 Task: Select Convenience. Add to cart, from FastMarket for 3390 Emily Renzelli Boulevard, San Francisco, California 94103, Cell Number 831-612-1938, following items : Purina Dog Chow_x000D_
 - 1, KN95 Face Mask_x000D_
 - 1
Action: Mouse moved to (348, 149)
Screenshot: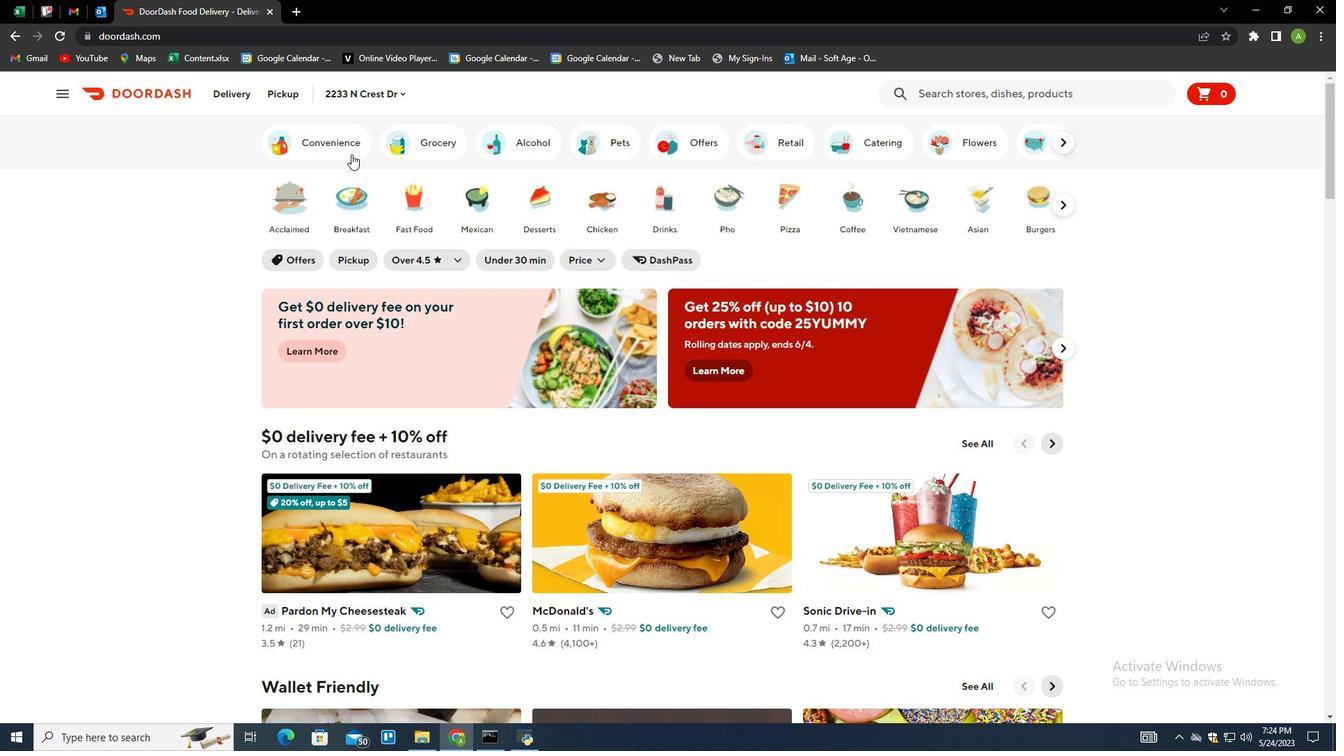 
Action: Mouse pressed left at (348, 149)
Screenshot: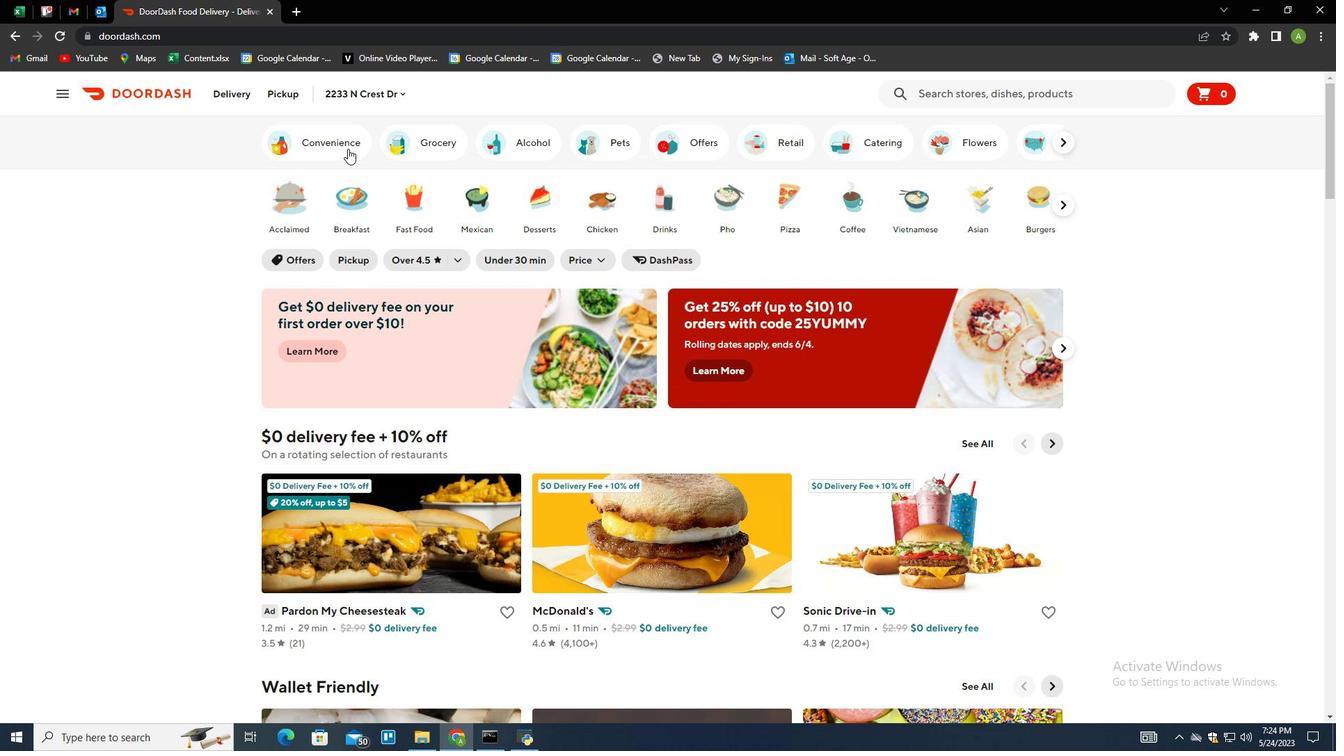
Action: Mouse moved to (586, 564)
Screenshot: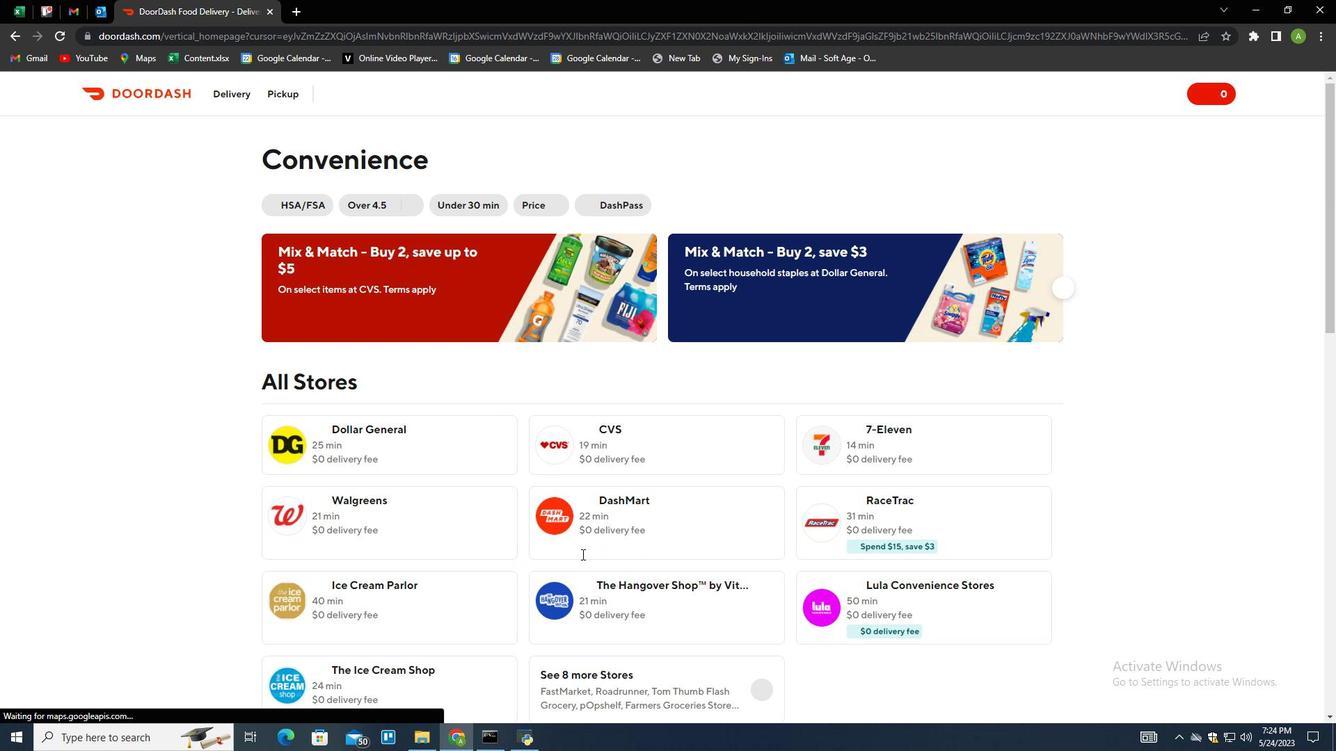 
Action: Mouse scrolled (586, 563) with delta (0, 0)
Screenshot: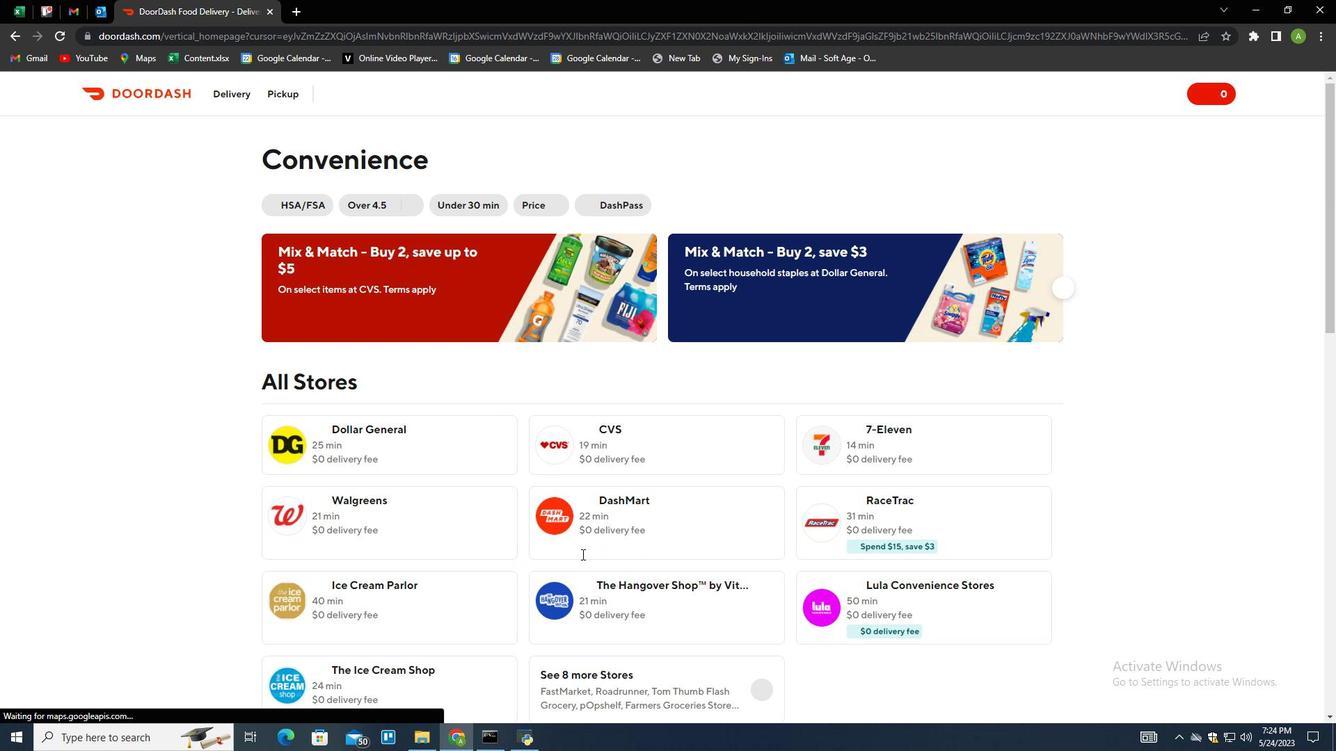 
Action: Mouse moved to (586, 566)
Screenshot: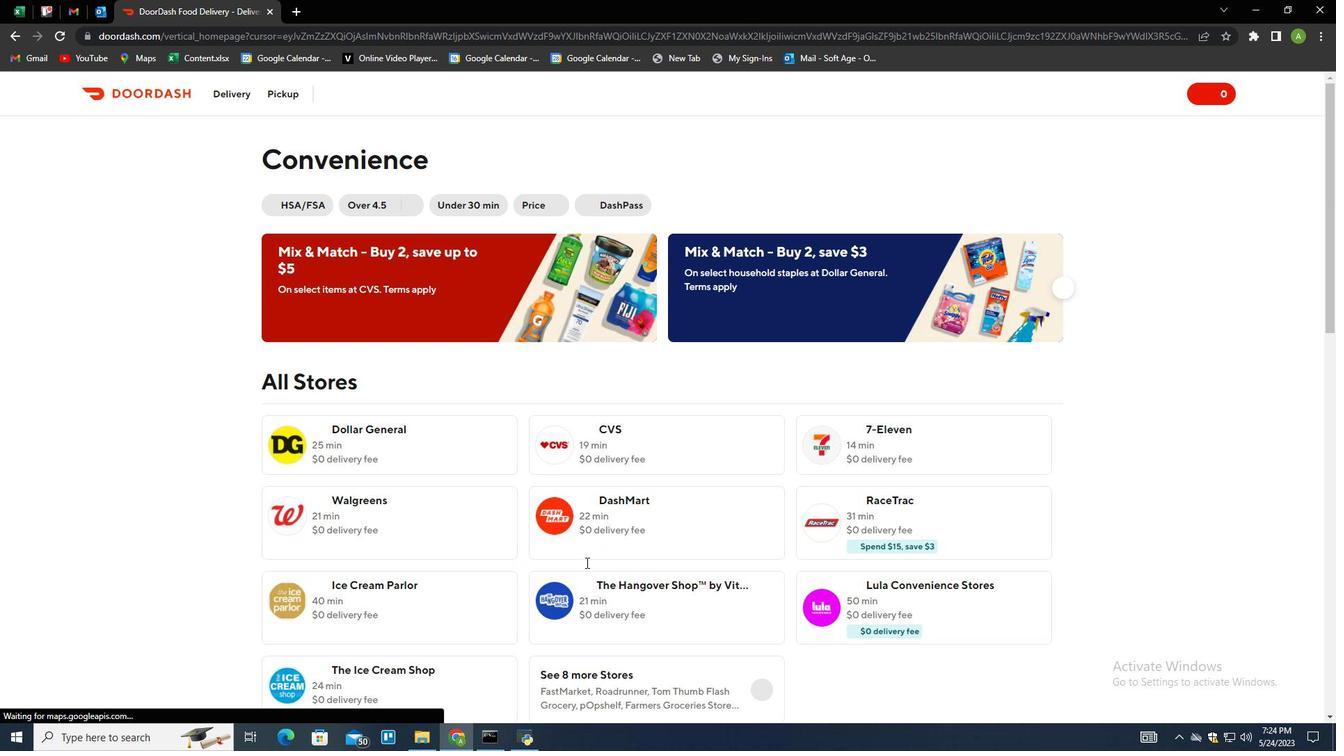 
Action: Mouse scrolled (586, 566) with delta (0, 0)
Screenshot: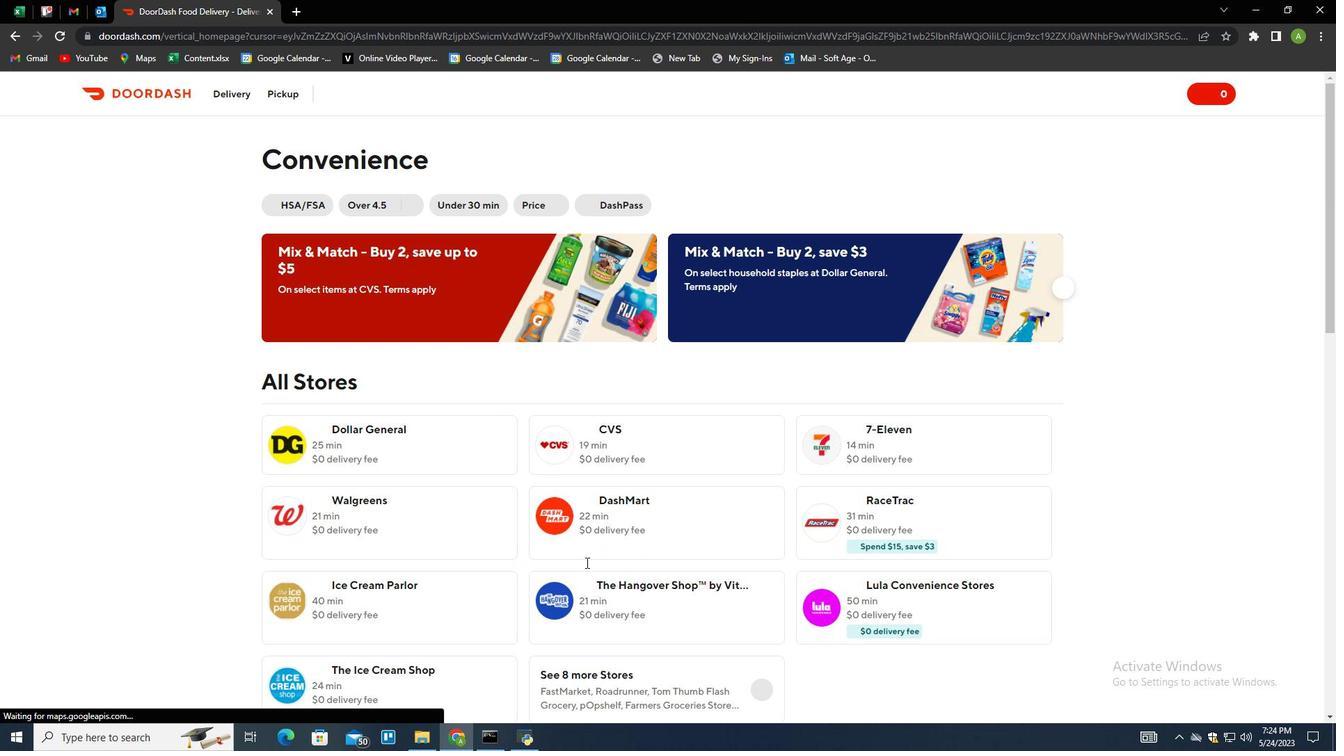 
Action: Mouse moved to (760, 550)
Screenshot: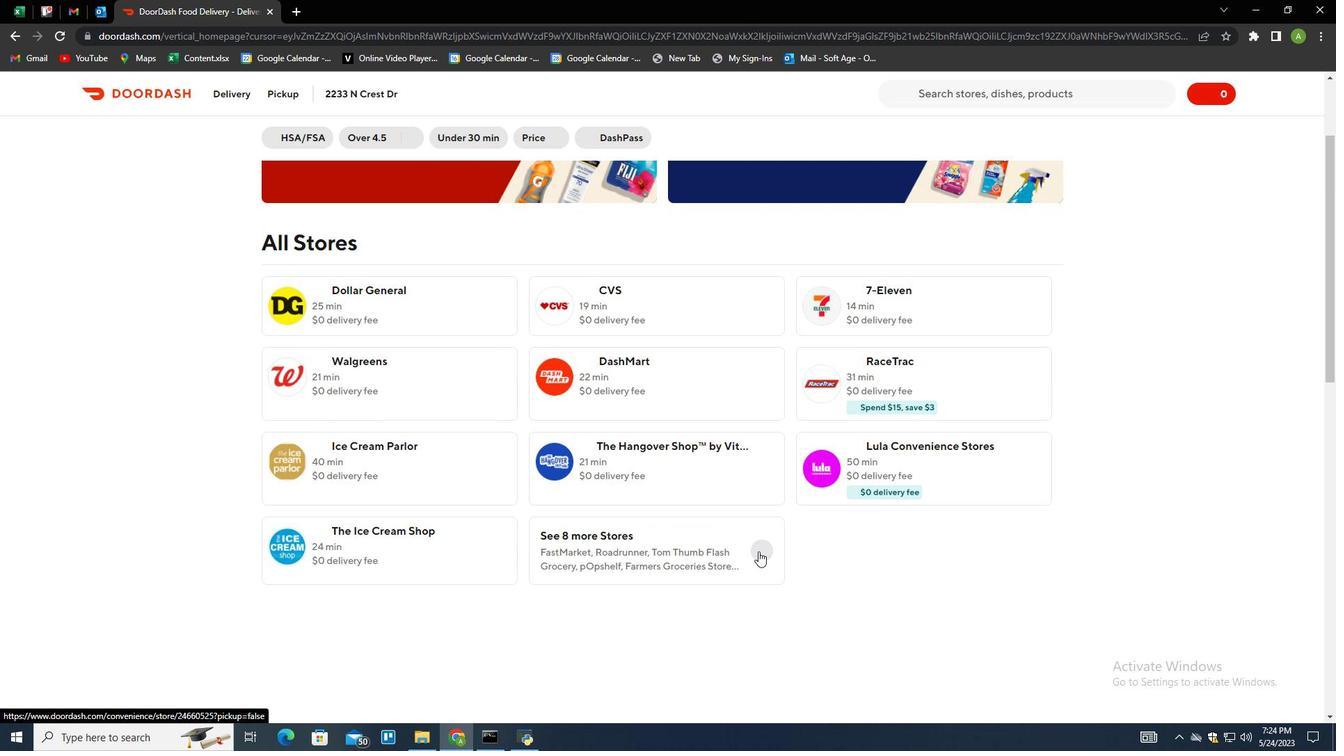 
Action: Mouse pressed left at (760, 550)
Screenshot: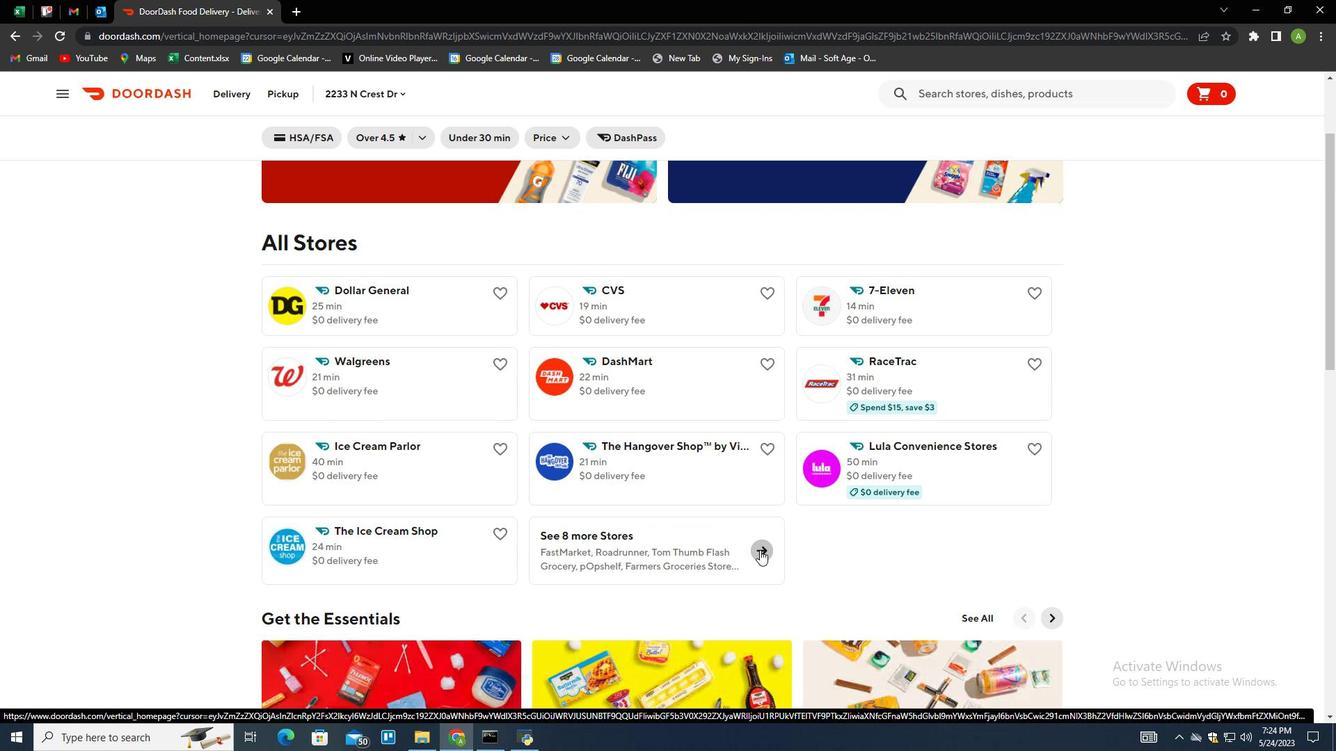 
Action: Mouse moved to (620, 463)
Screenshot: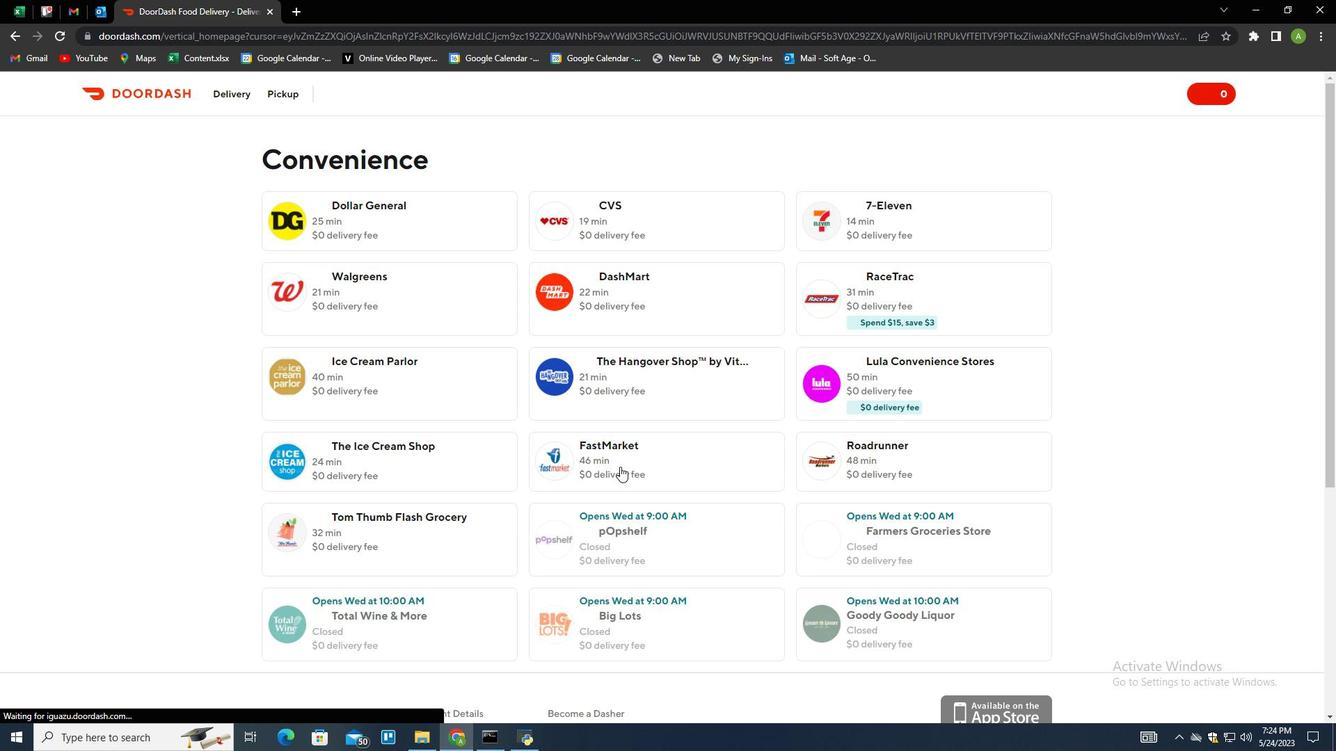 
Action: Mouse pressed left at (620, 463)
Screenshot: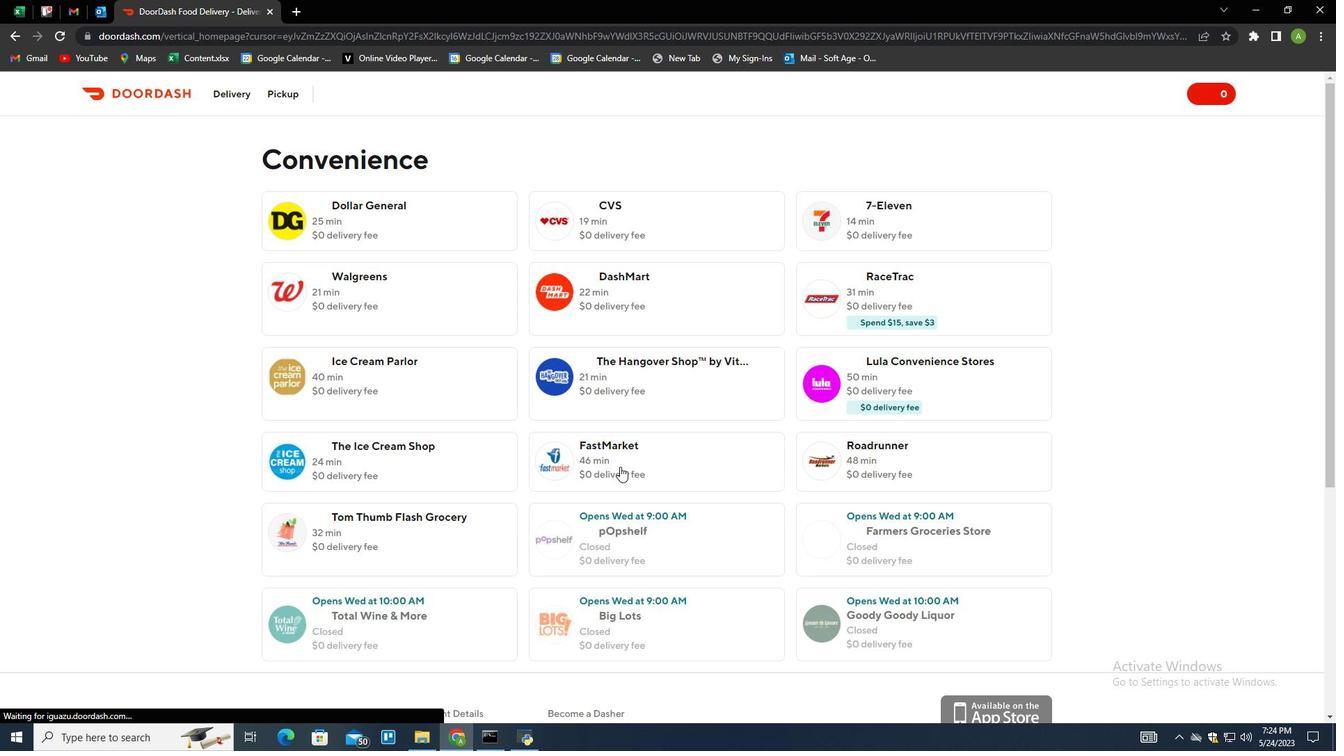 
Action: Mouse moved to (298, 91)
Screenshot: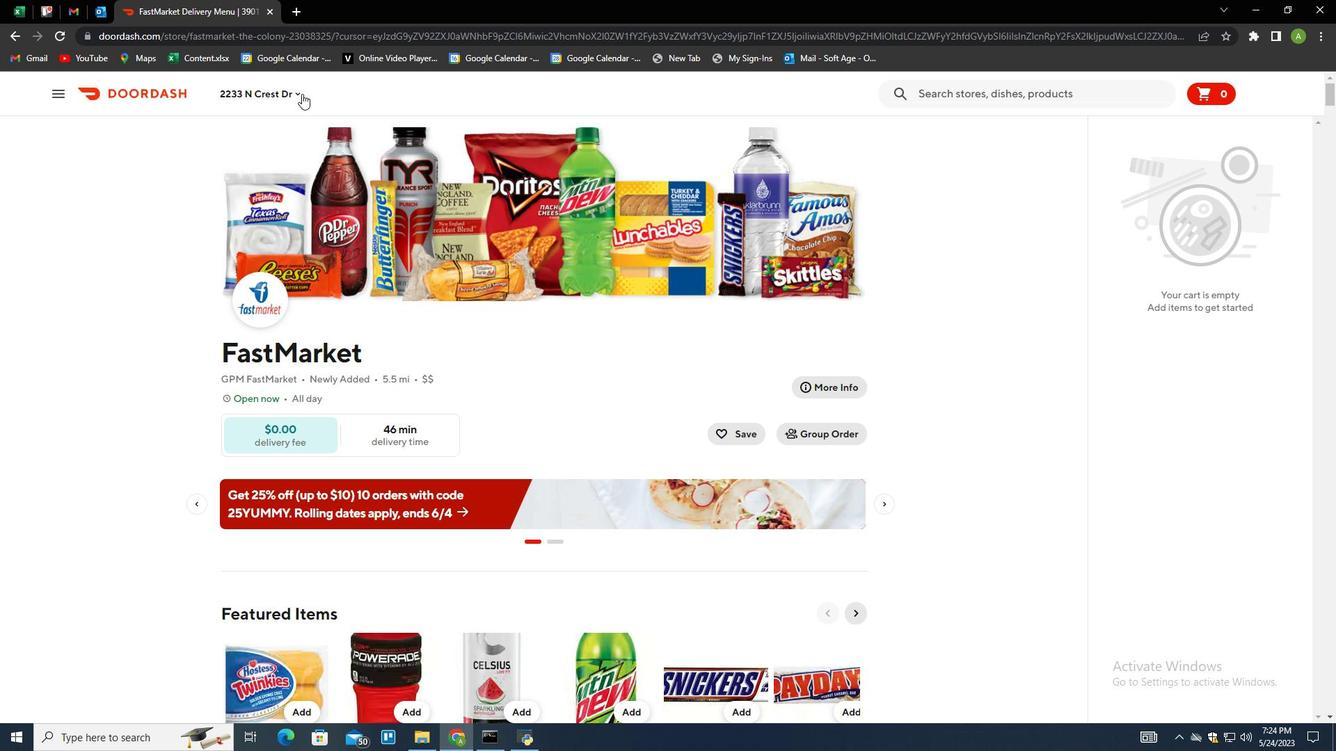 
Action: Mouse pressed left at (298, 91)
Screenshot: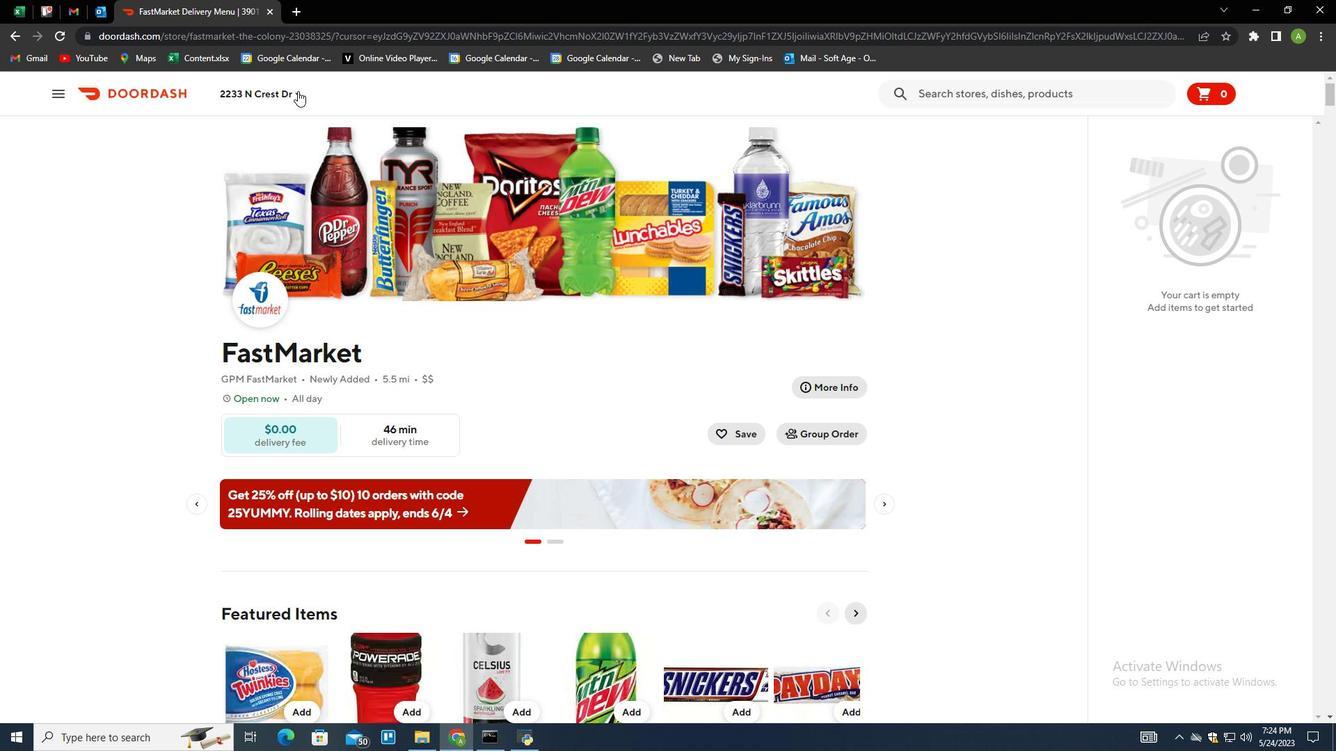
Action: Mouse moved to (293, 153)
Screenshot: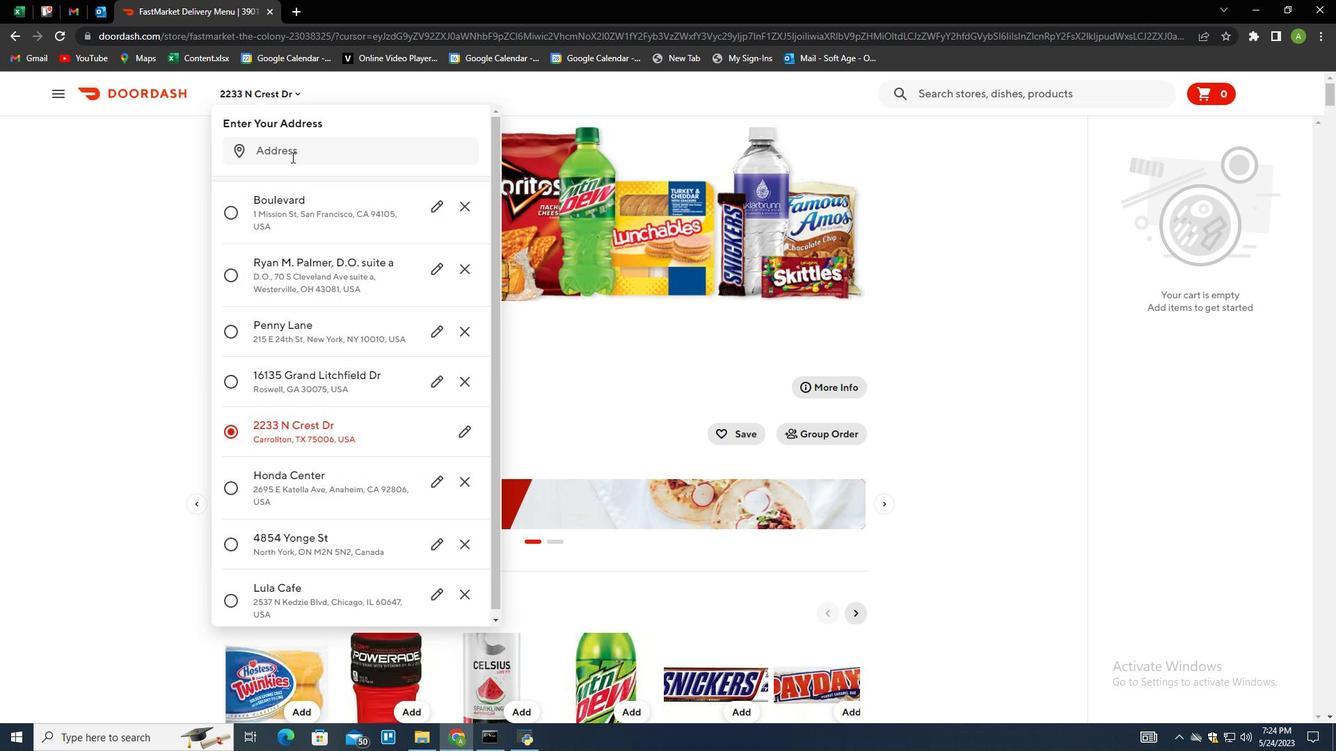 
Action: Mouse pressed left at (293, 153)
Screenshot: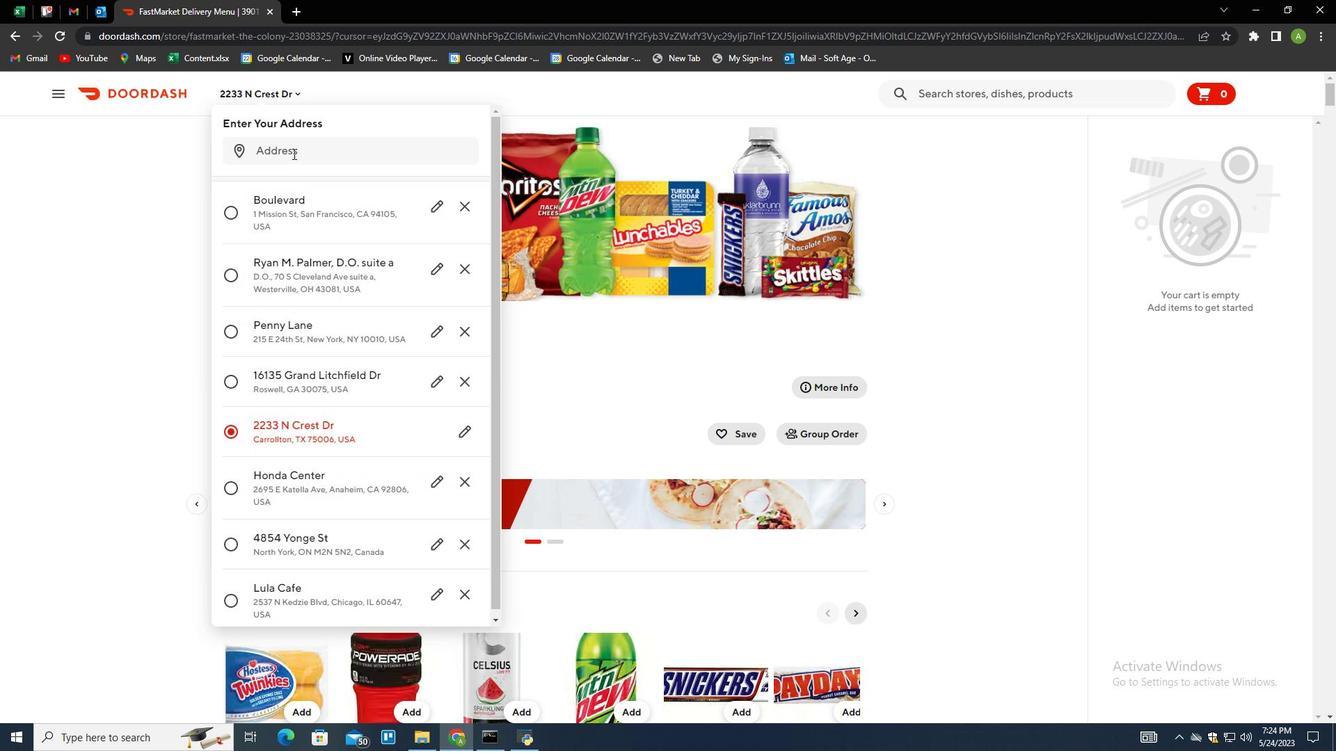
Action: Mouse moved to (291, 175)
Screenshot: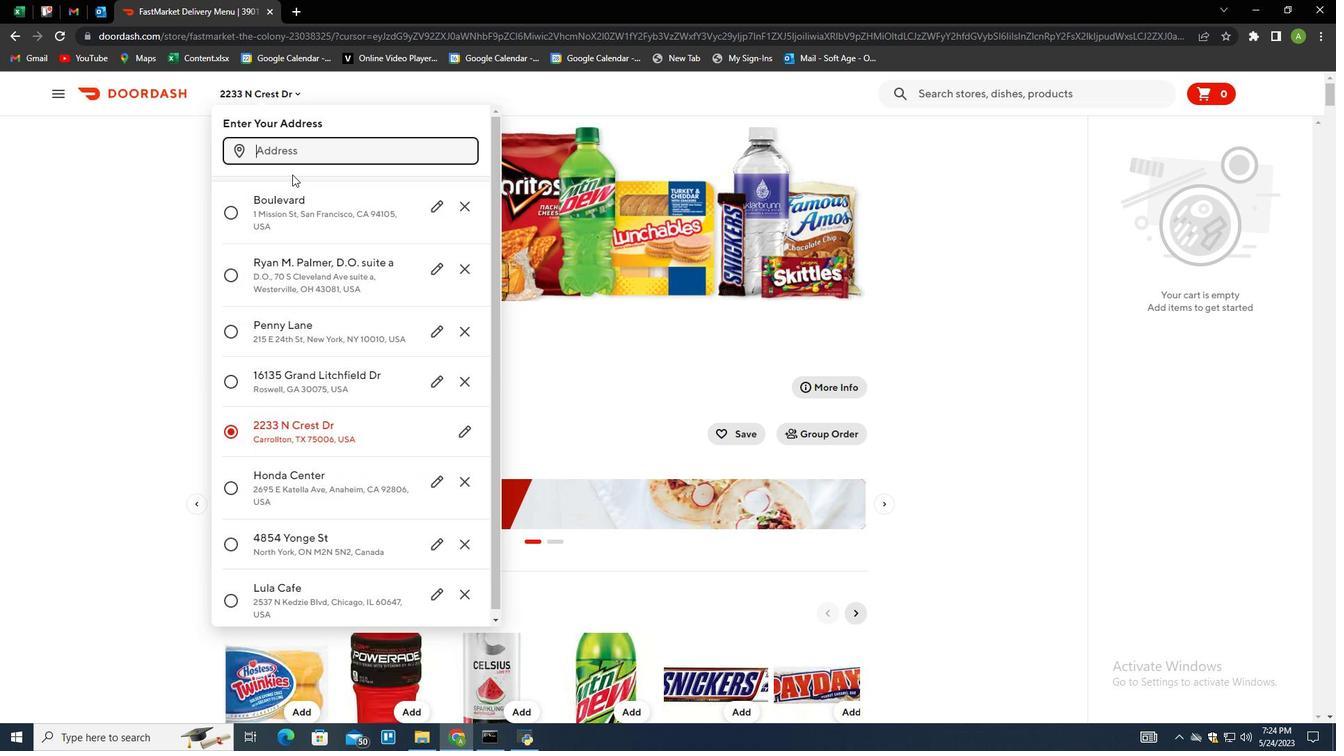 
Action: Key pressed 3390<Key.space>emily<Key.space>renzeli<Key.space>boulevard,<Key.space>san<Key.space>francisco,<Key.space>california<Key.space>94103<Key.enter>
Screenshot: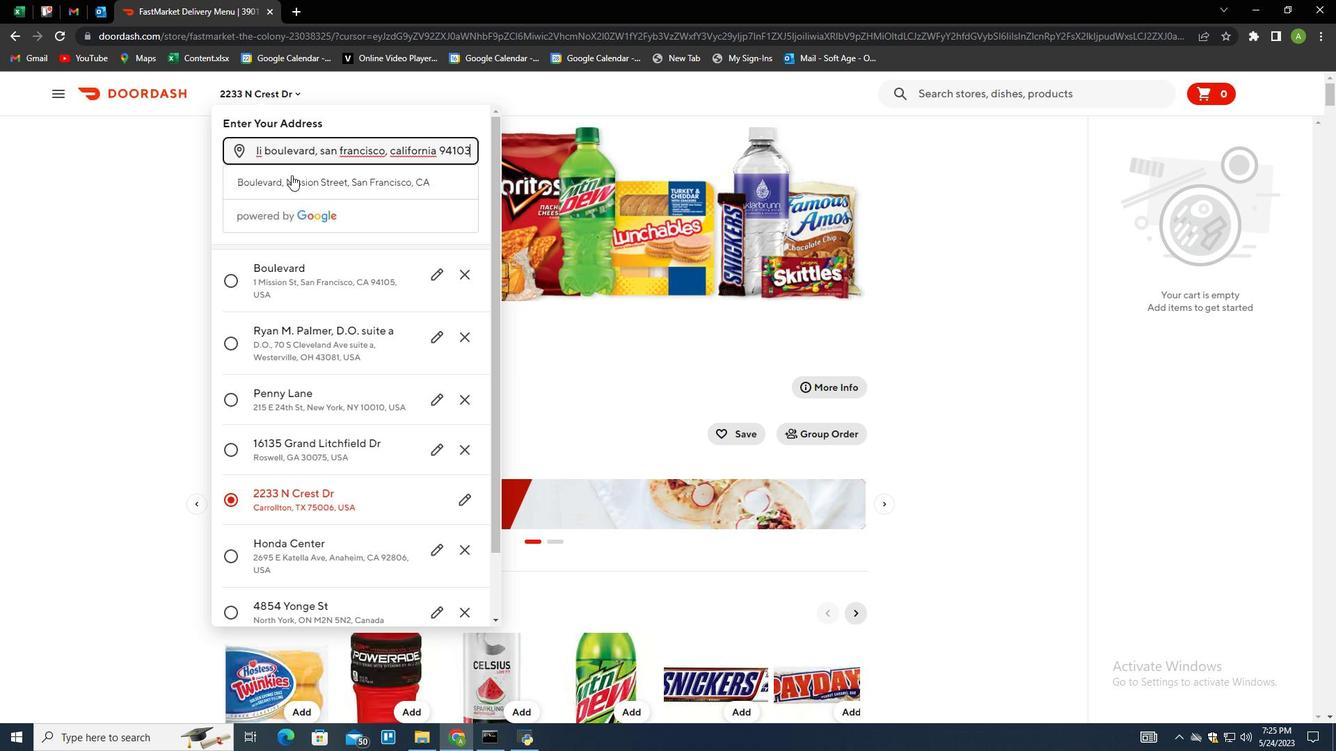 
Action: Mouse moved to (432, 569)
Screenshot: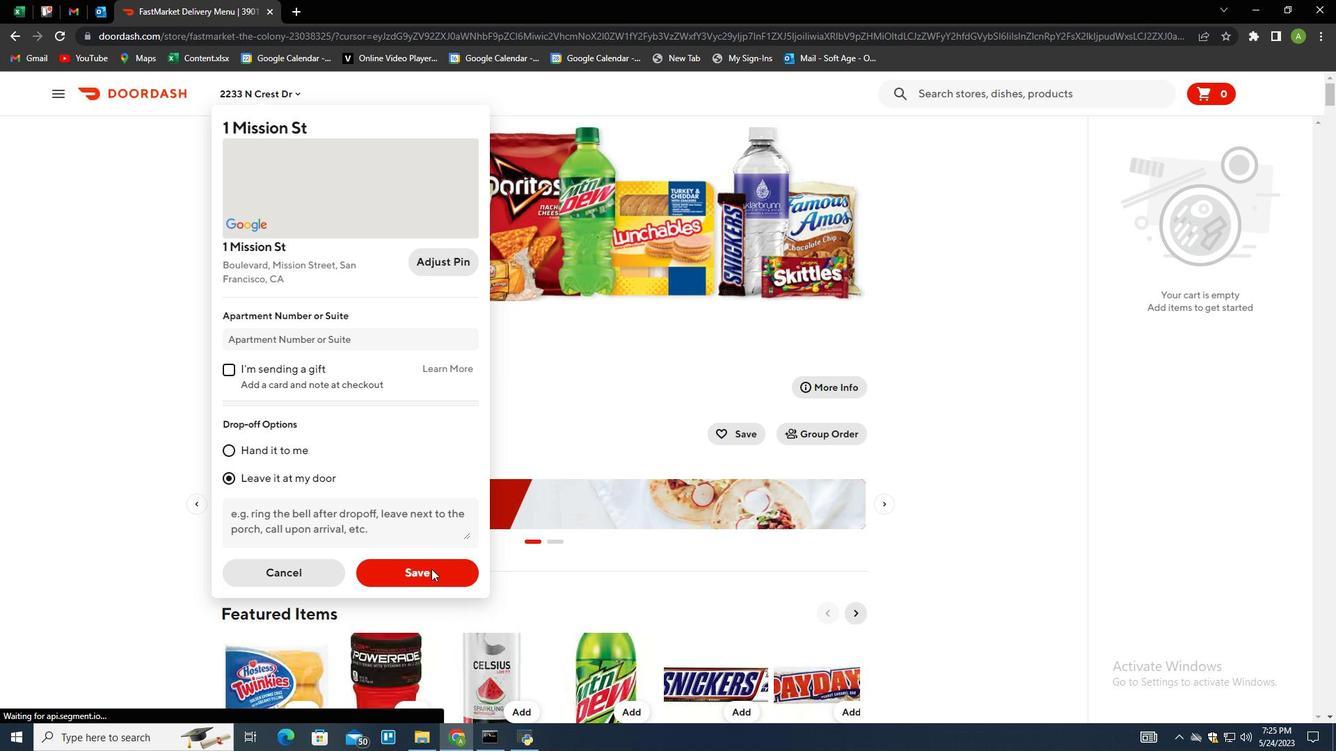 
Action: Mouse pressed left at (432, 569)
Screenshot: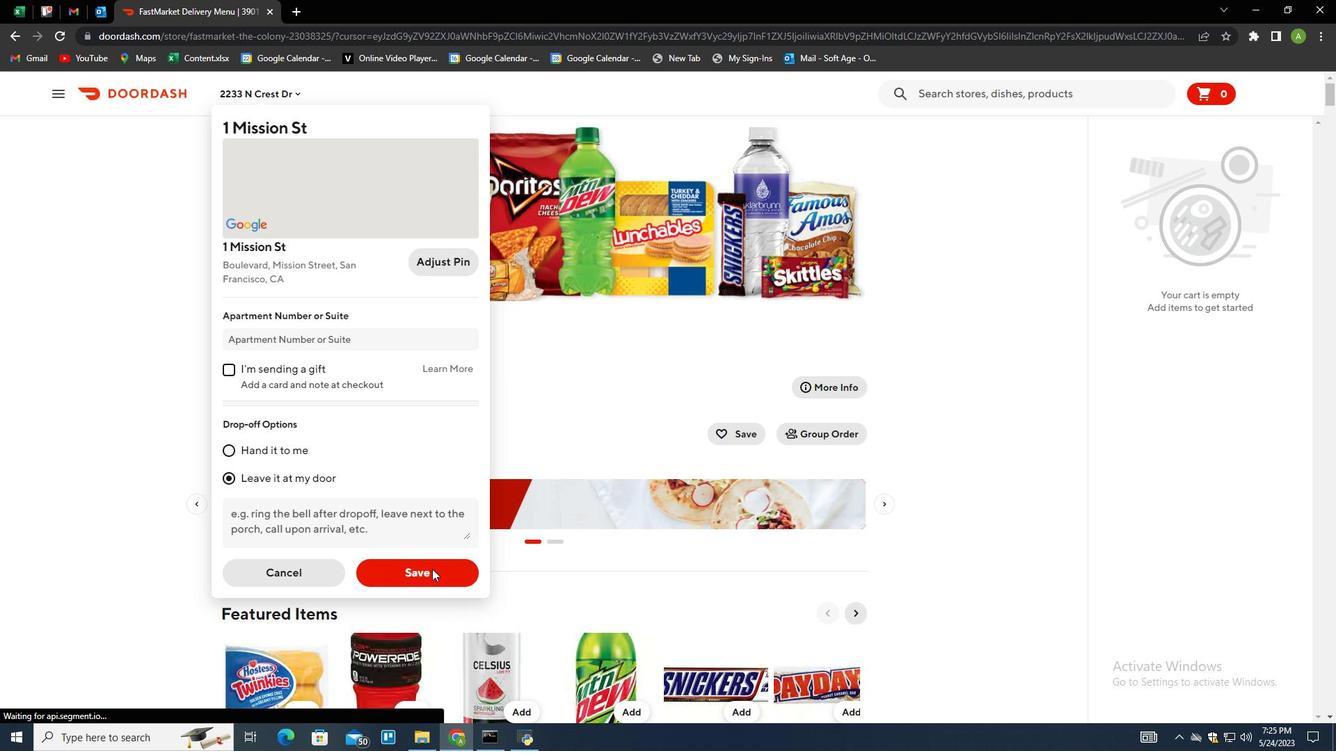 
Action: Mouse moved to (495, 291)
Screenshot: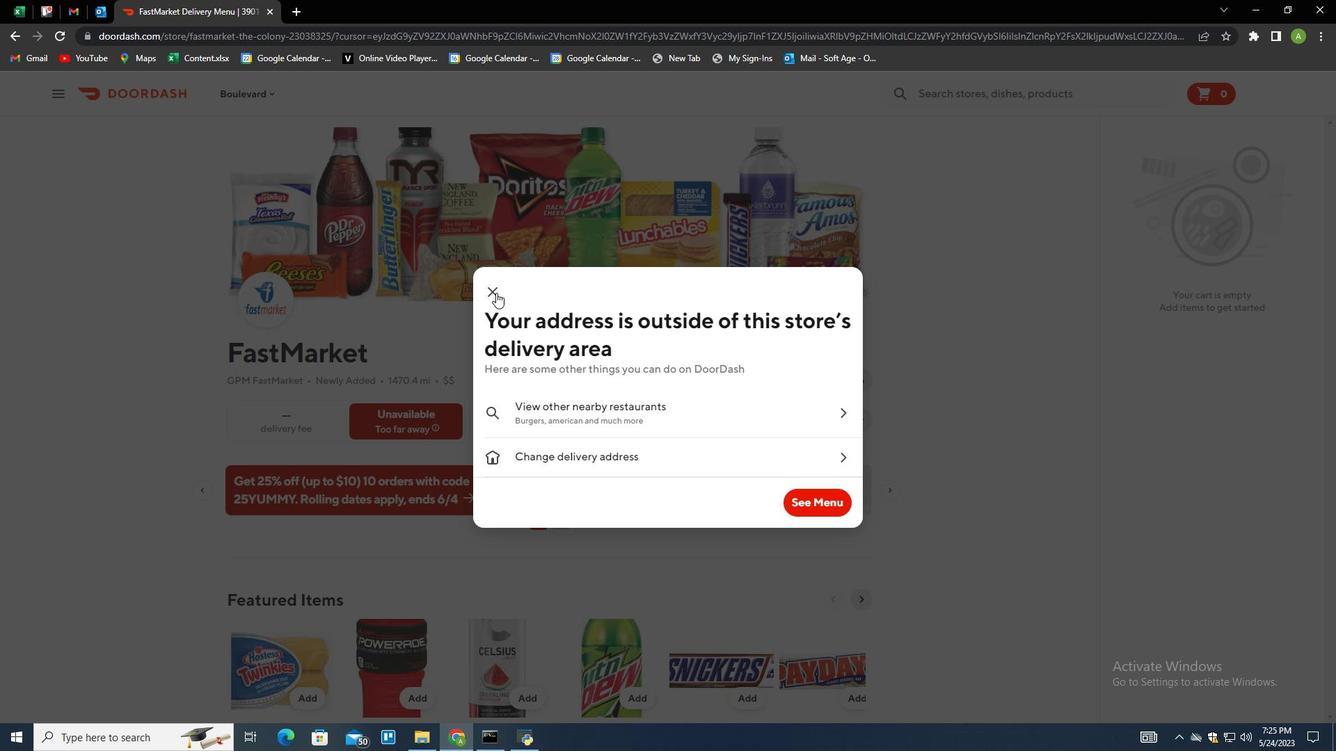 
Action: Mouse pressed left at (495, 291)
Screenshot: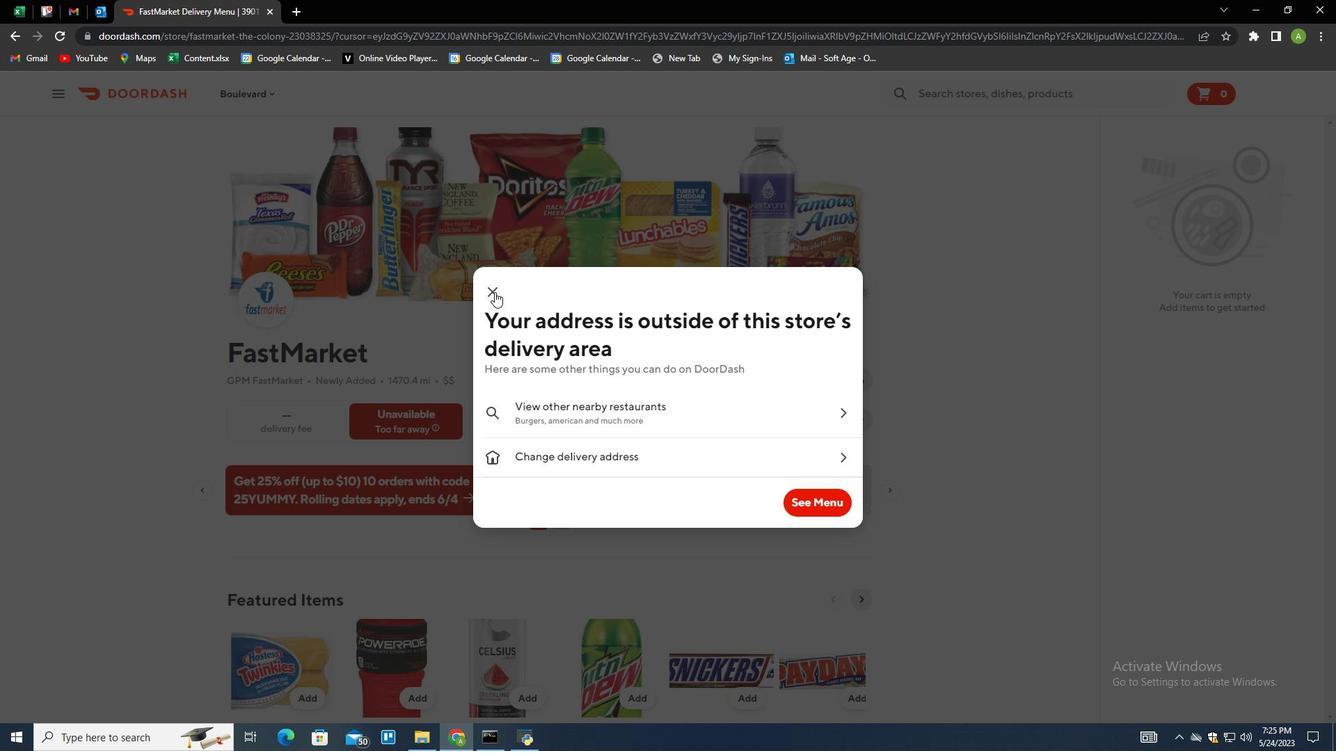 
Action: Mouse moved to (848, 486)
Screenshot: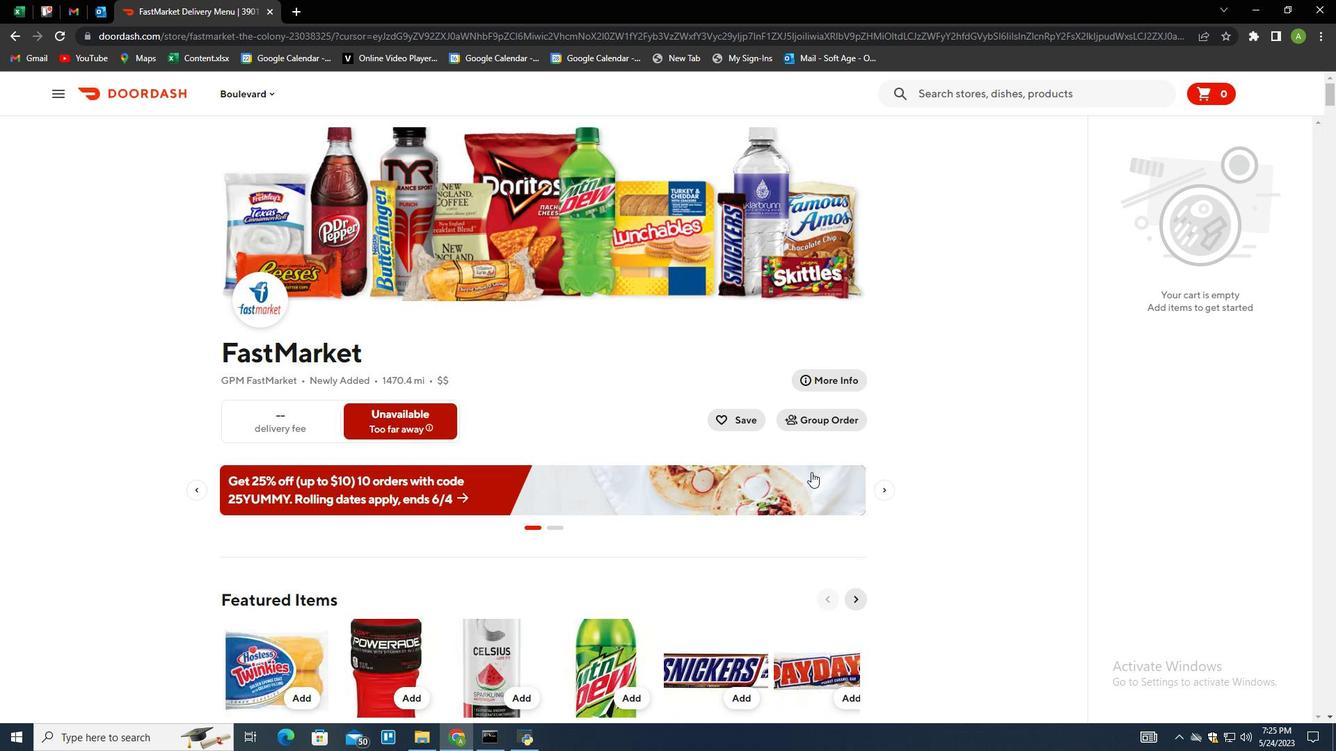 
Action: Mouse scrolled (848, 485) with delta (0, 0)
Screenshot: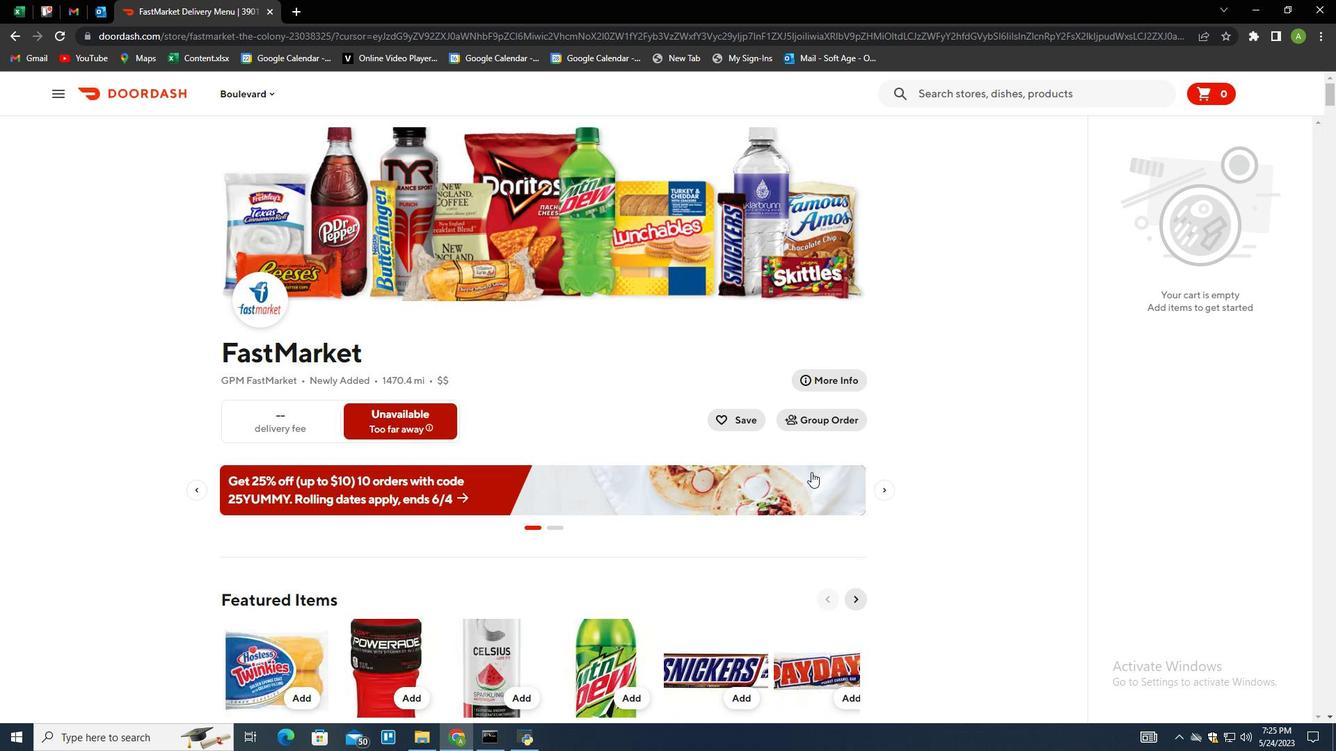 
Action: Mouse moved to (848, 491)
Screenshot: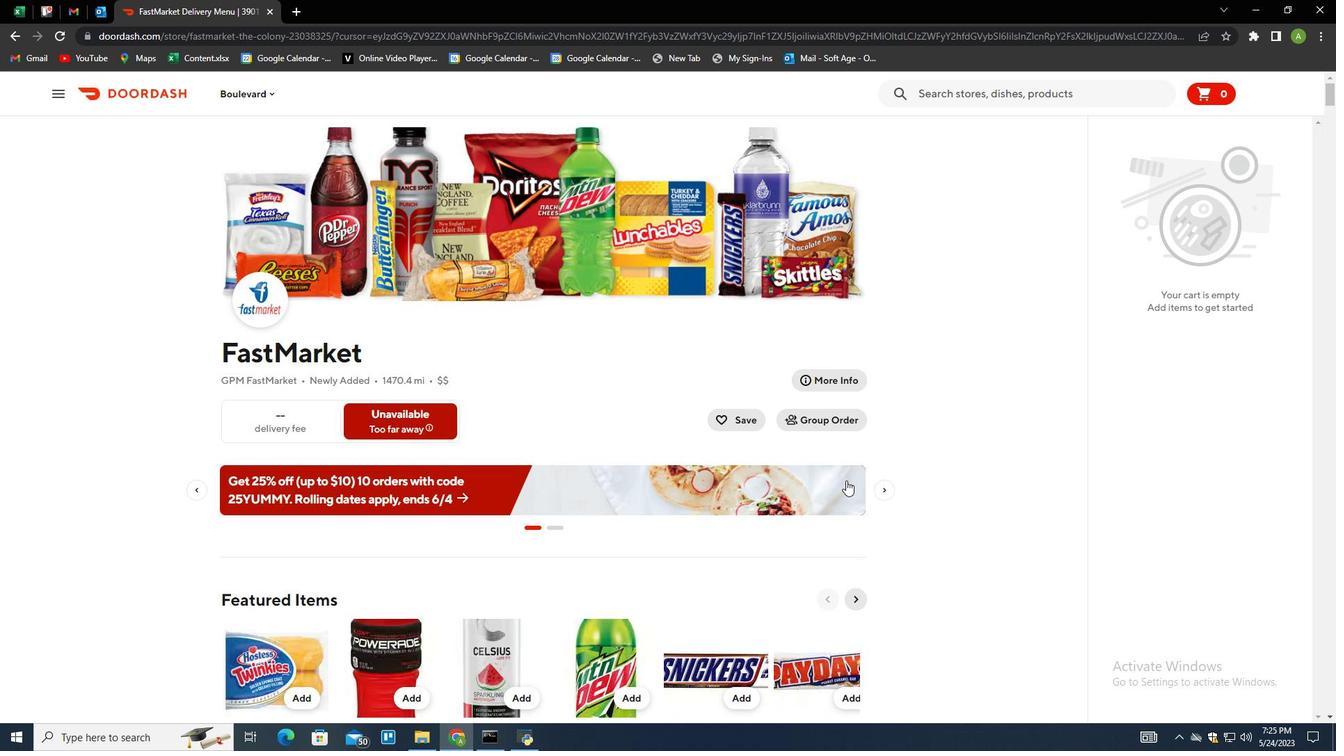 
Action: Mouse scrolled (848, 490) with delta (0, 0)
Screenshot: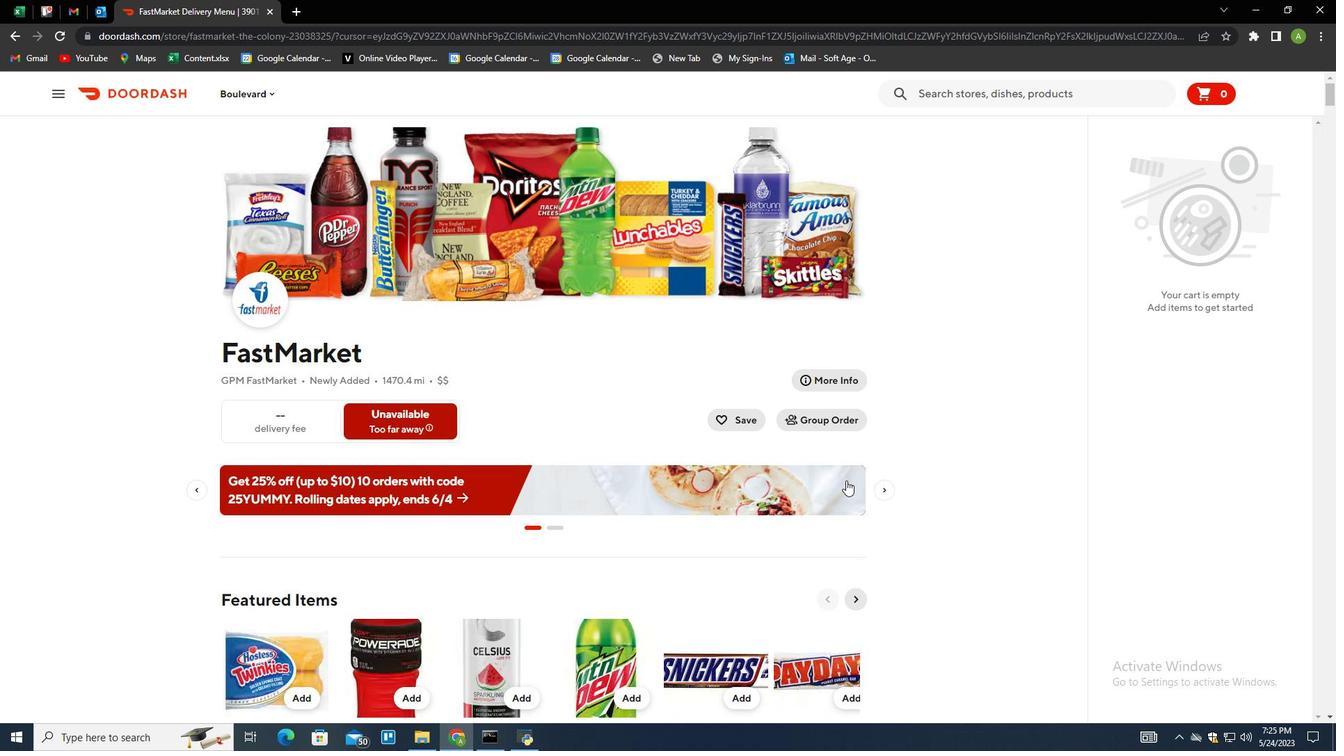 
Action: Mouse moved to (848, 492)
Screenshot: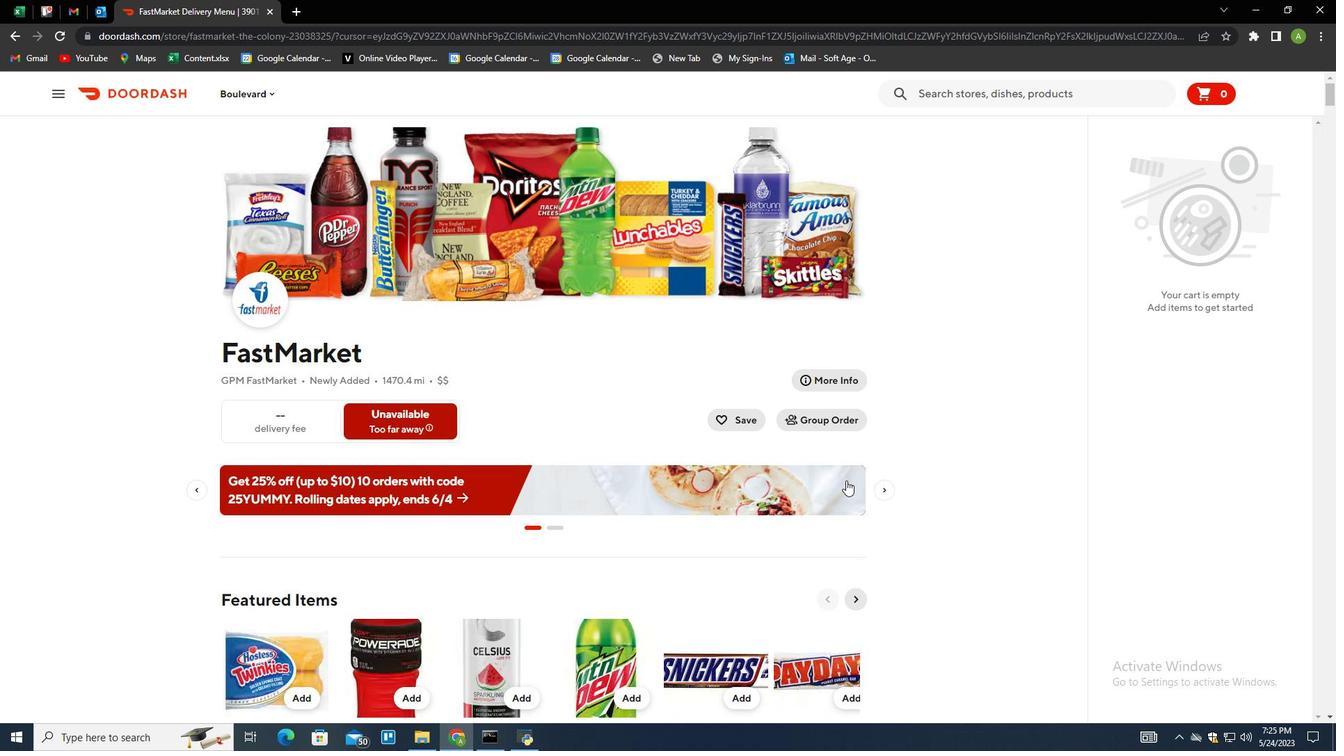 
Action: Mouse scrolled (848, 492) with delta (0, 0)
Screenshot: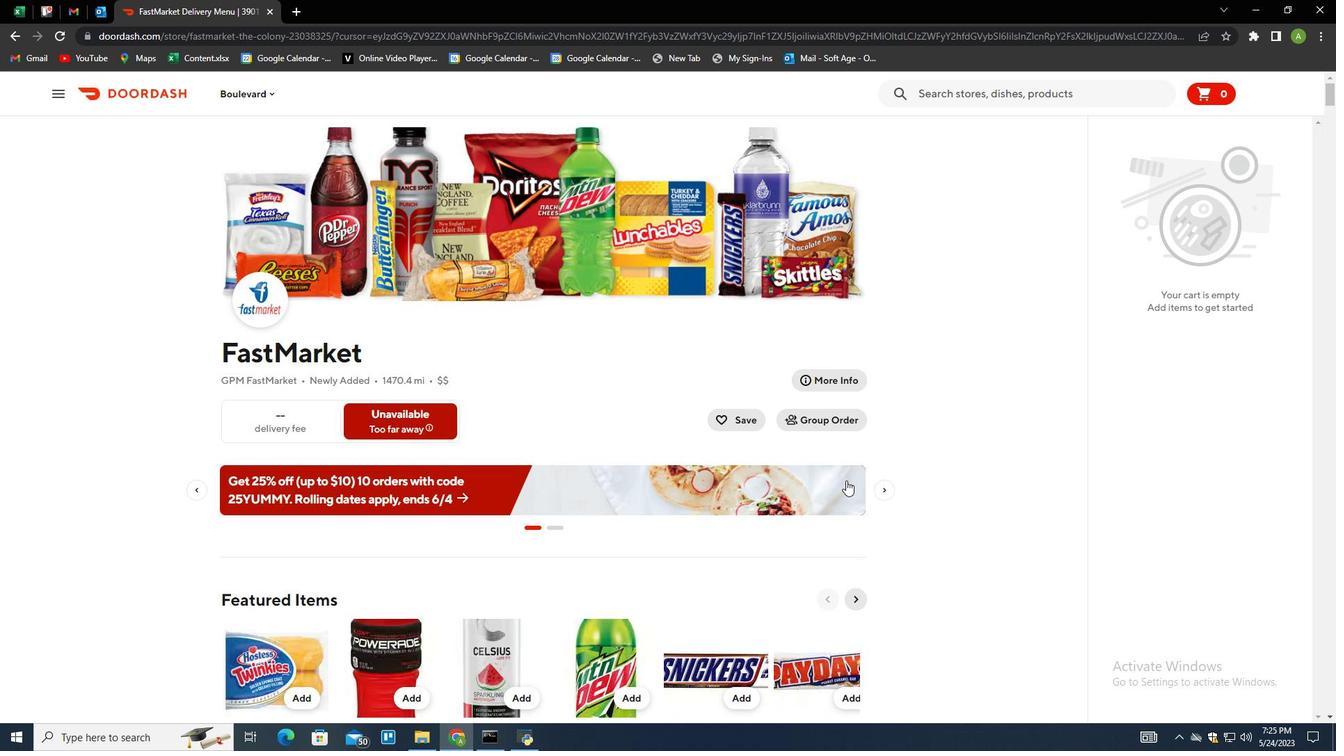 
Action: Mouse scrolled (848, 492) with delta (0, 0)
Screenshot: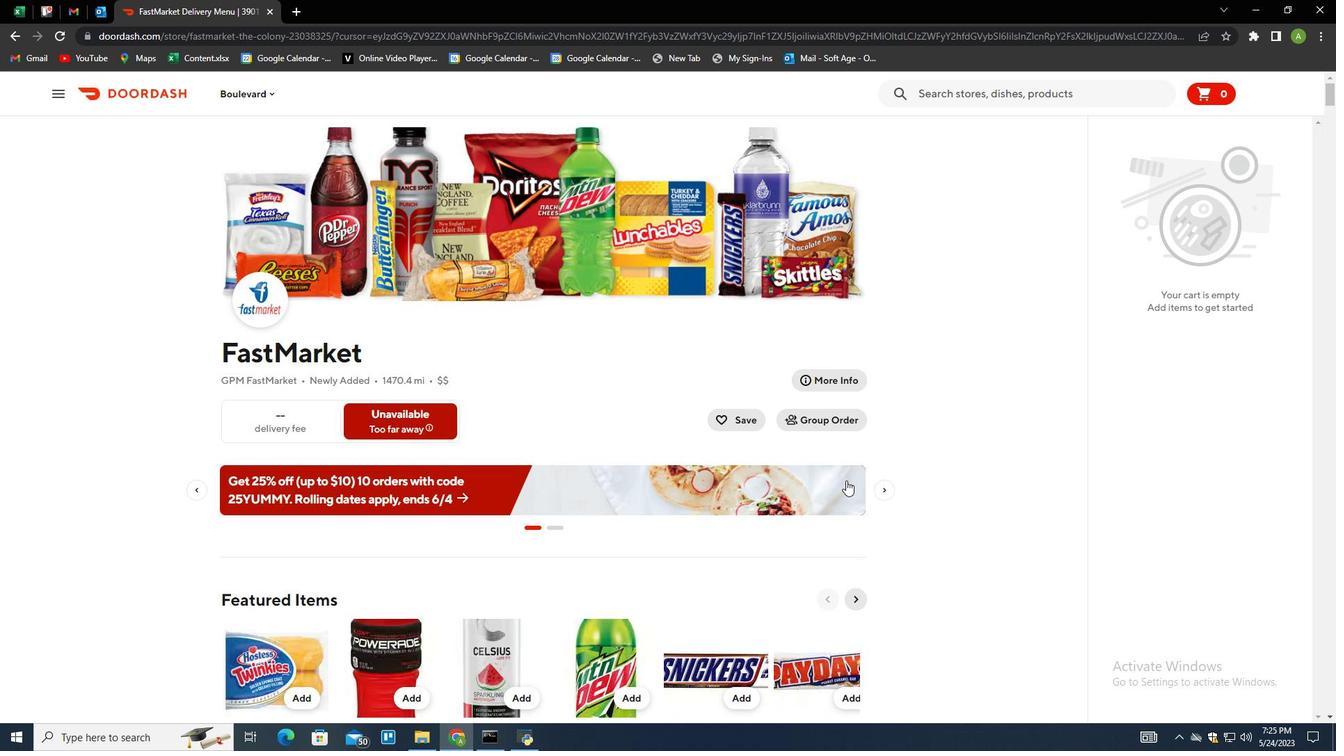 
Action: Mouse moved to (836, 510)
Screenshot: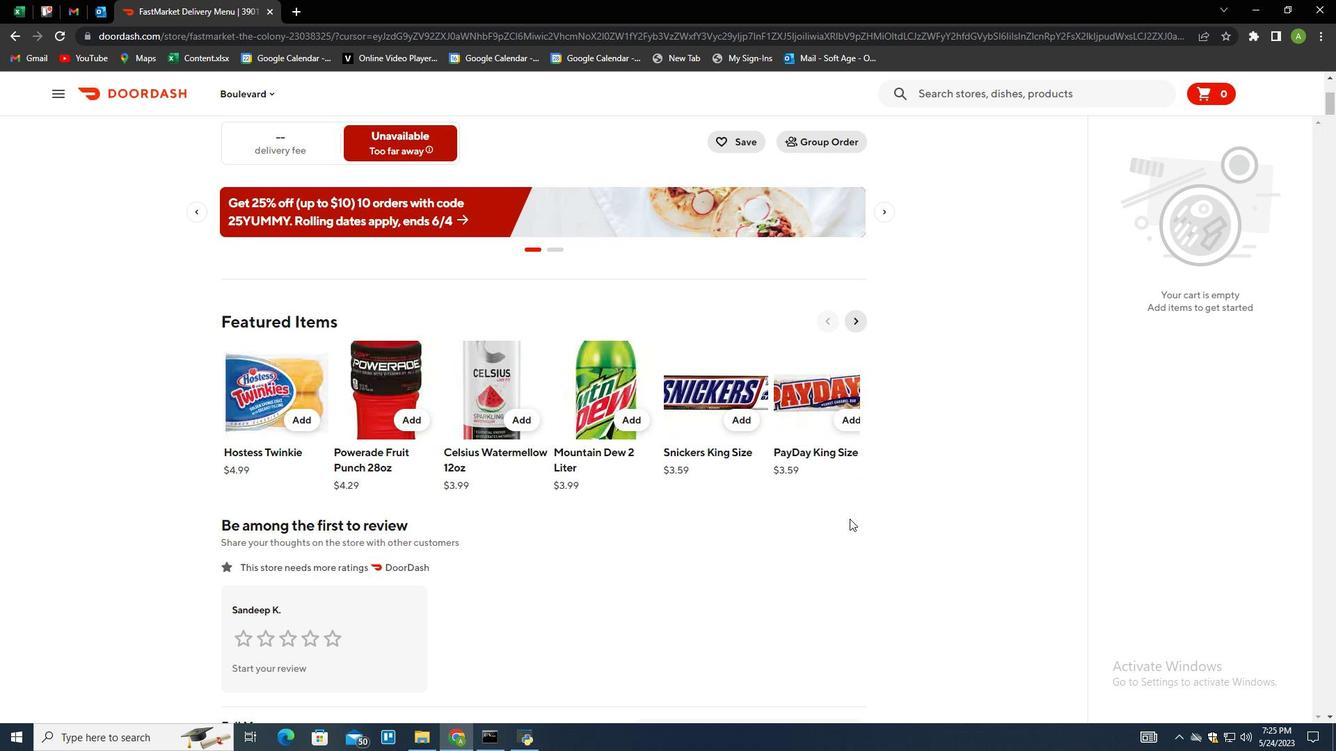 
Action: Mouse scrolled (836, 509) with delta (0, 0)
Screenshot: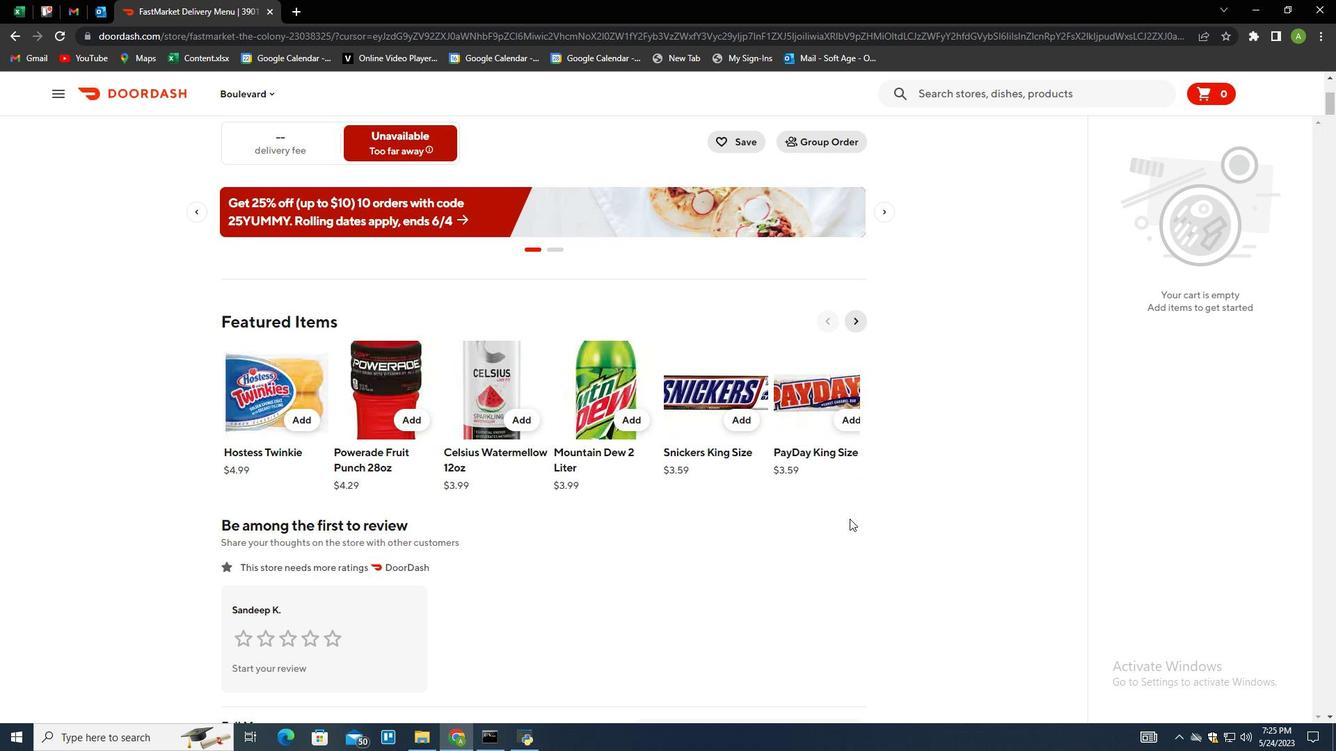 
Action: Mouse moved to (831, 514)
Screenshot: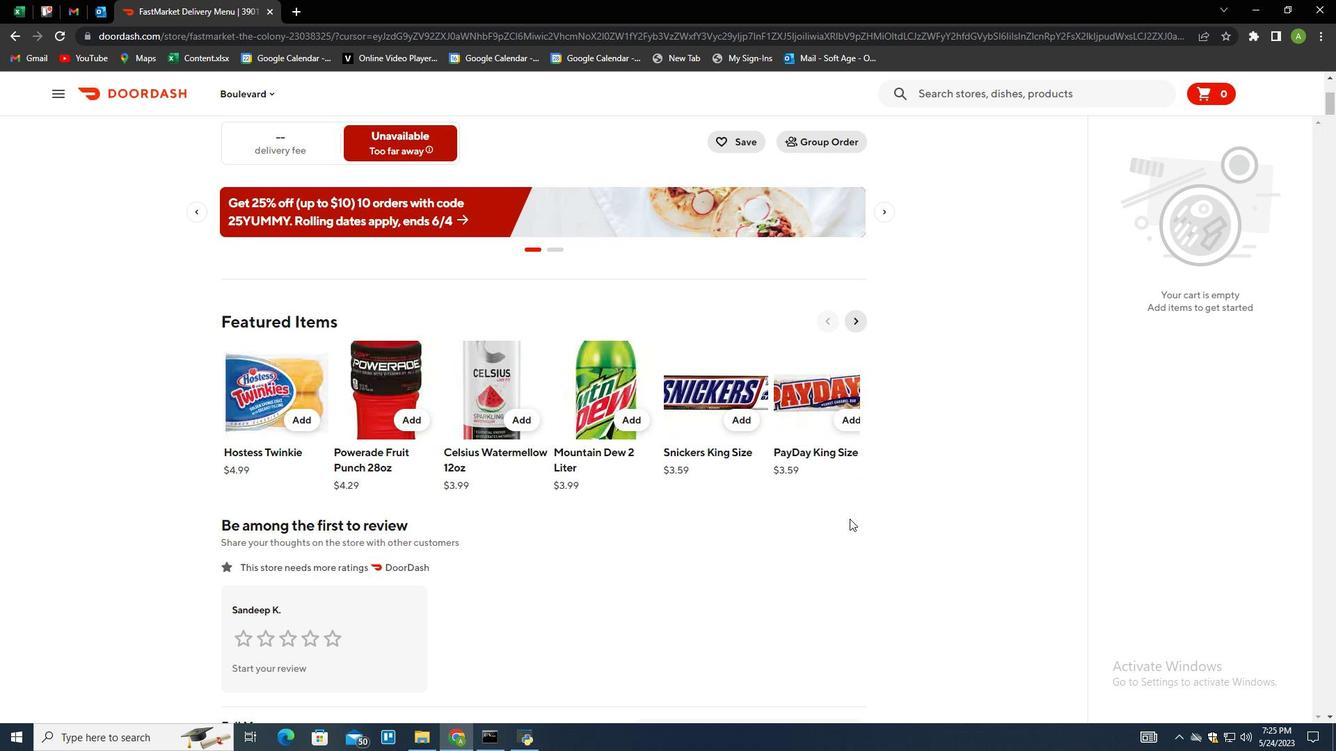 
Action: Mouse scrolled (833, 511) with delta (0, 0)
Screenshot: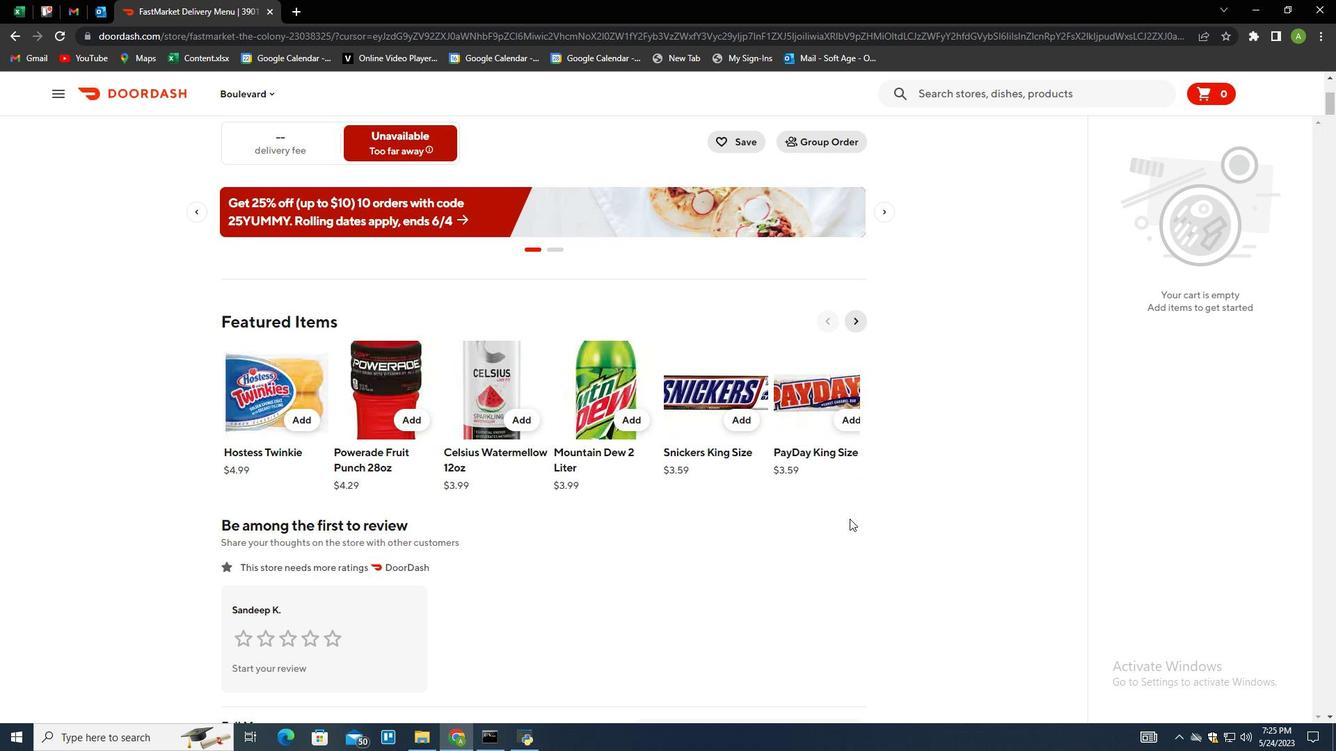 
Action: Mouse moved to (827, 515)
Screenshot: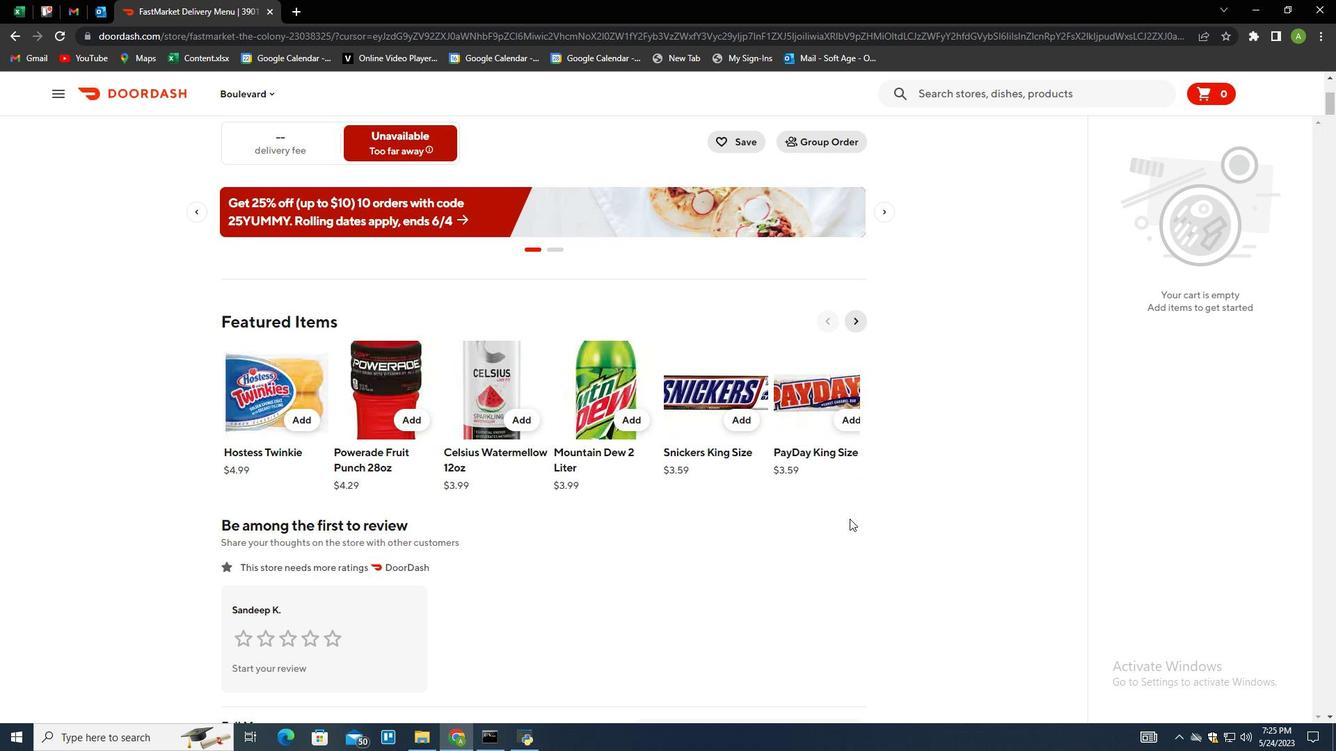 
Action: Mouse scrolled (829, 514) with delta (0, 0)
Screenshot: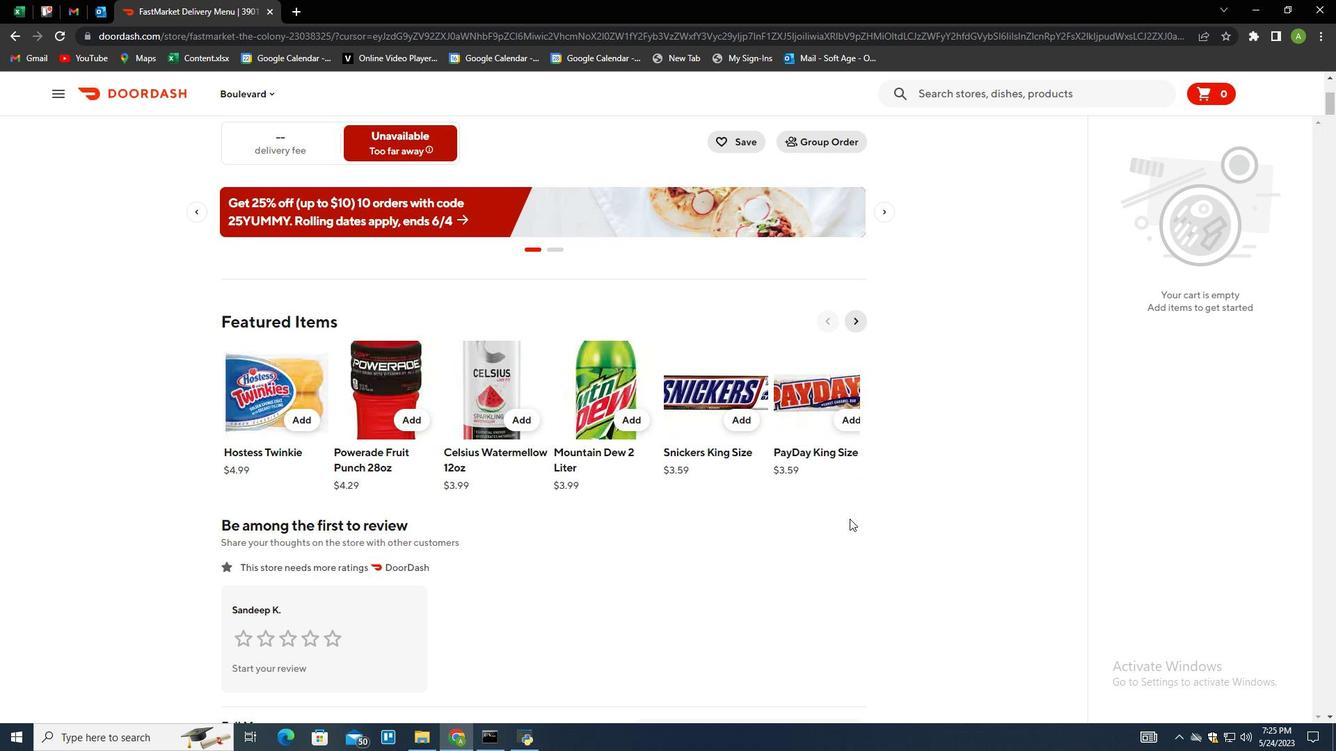 
Action: Mouse moved to (821, 519)
Screenshot: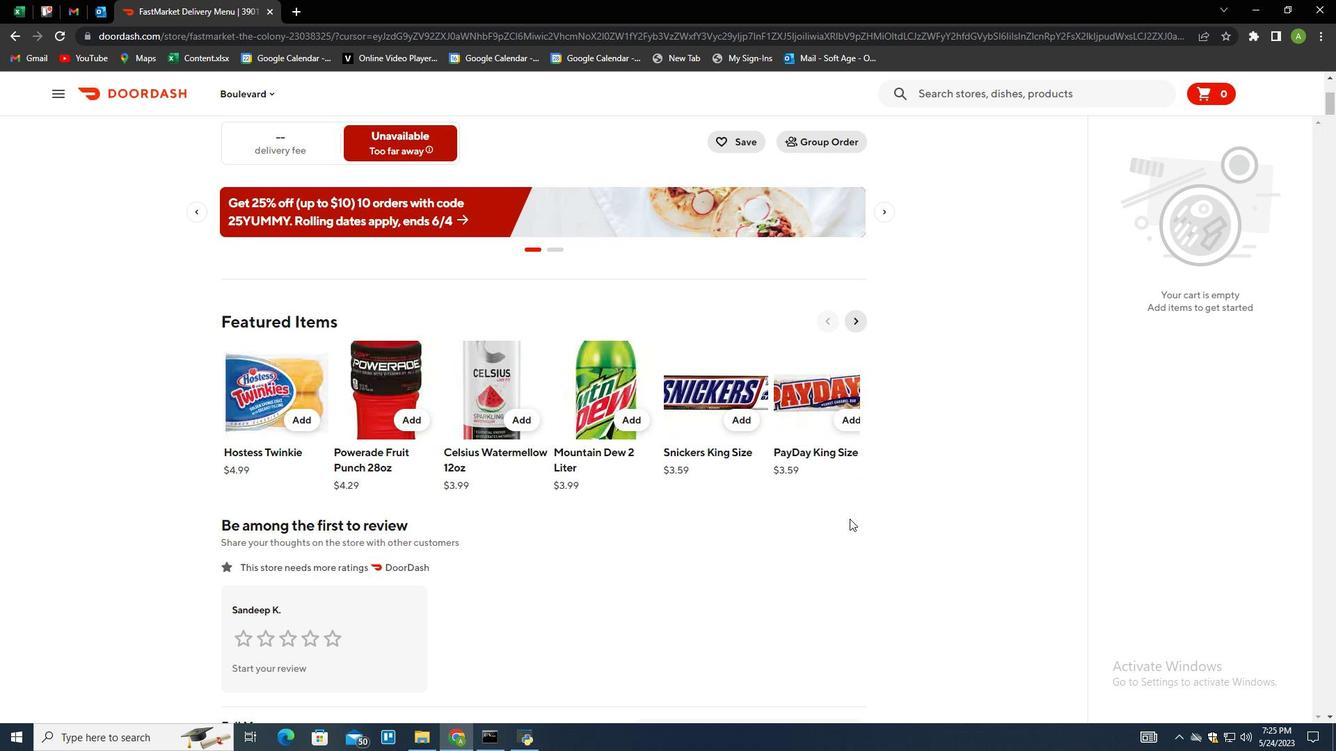 
Action: Mouse scrolled (823, 517) with delta (0, 0)
Screenshot: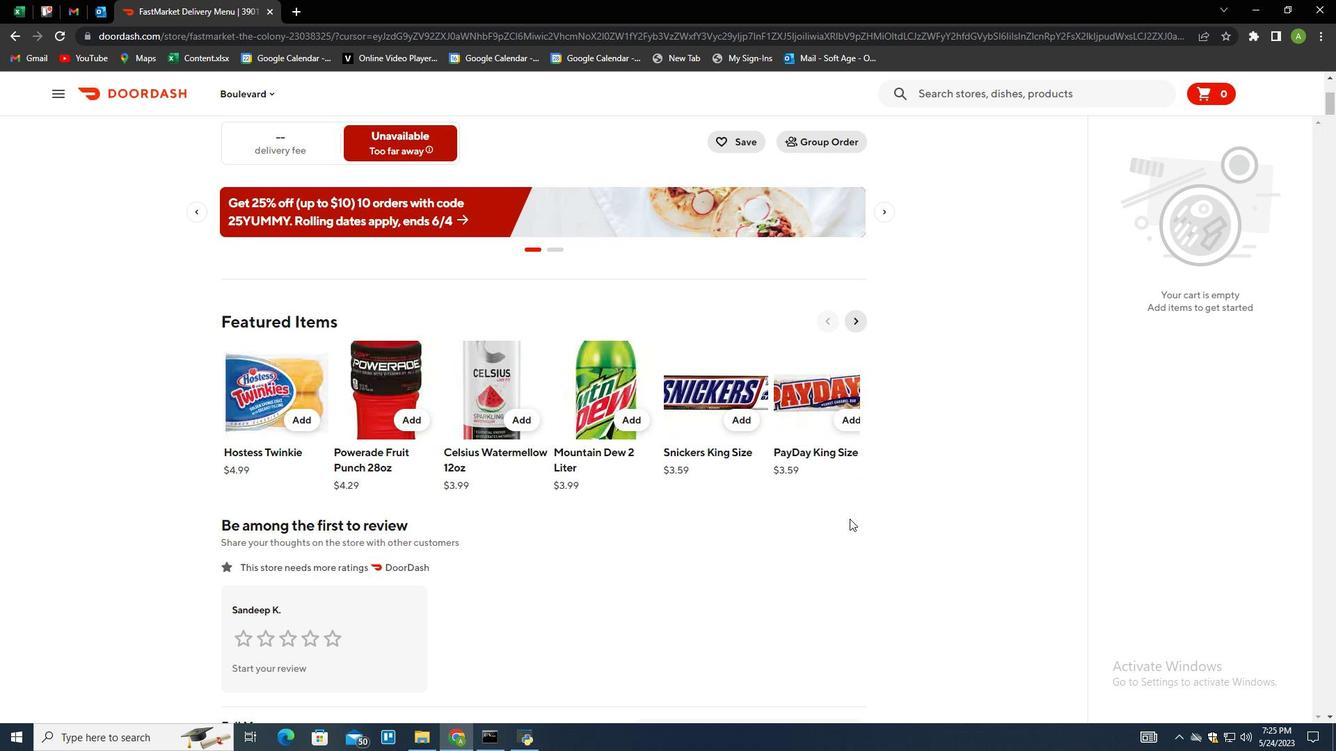
Action: Mouse moved to (750, 448)
Screenshot: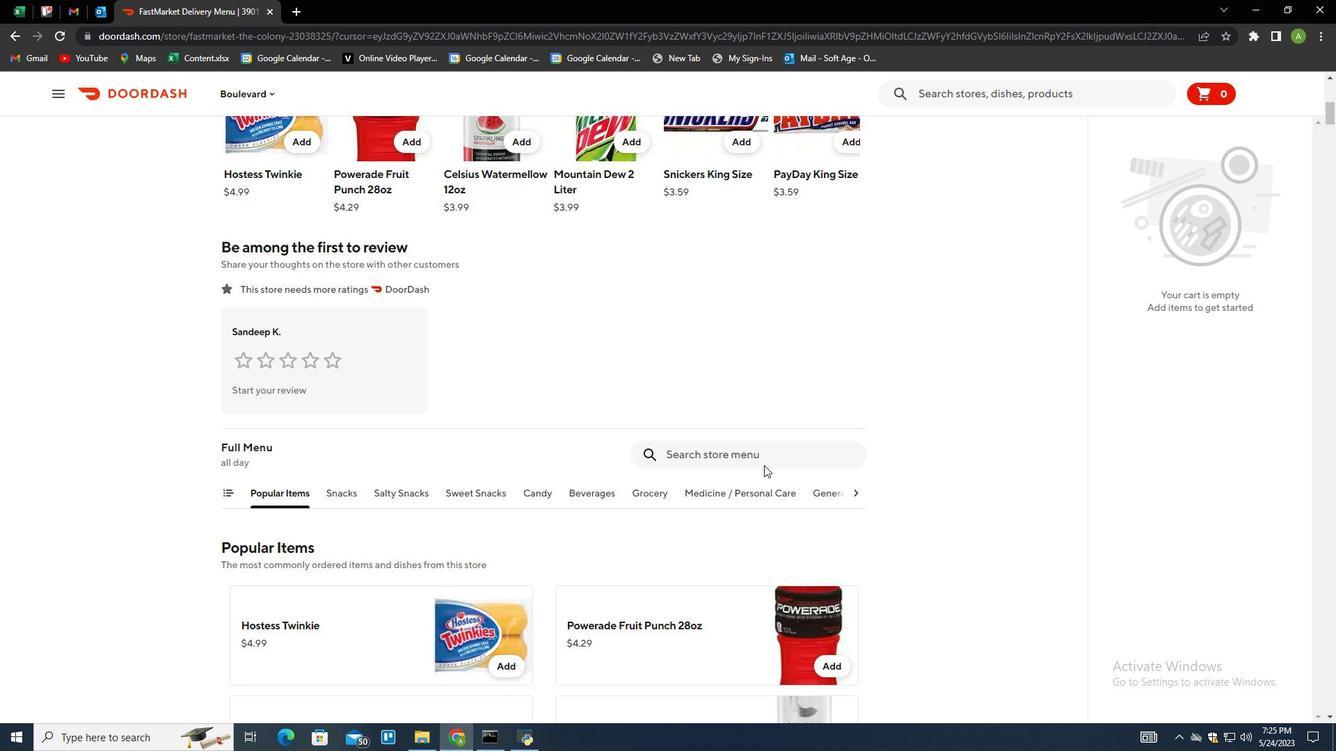 
Action: Mouse pressed left at (750, 448)
Screenshot: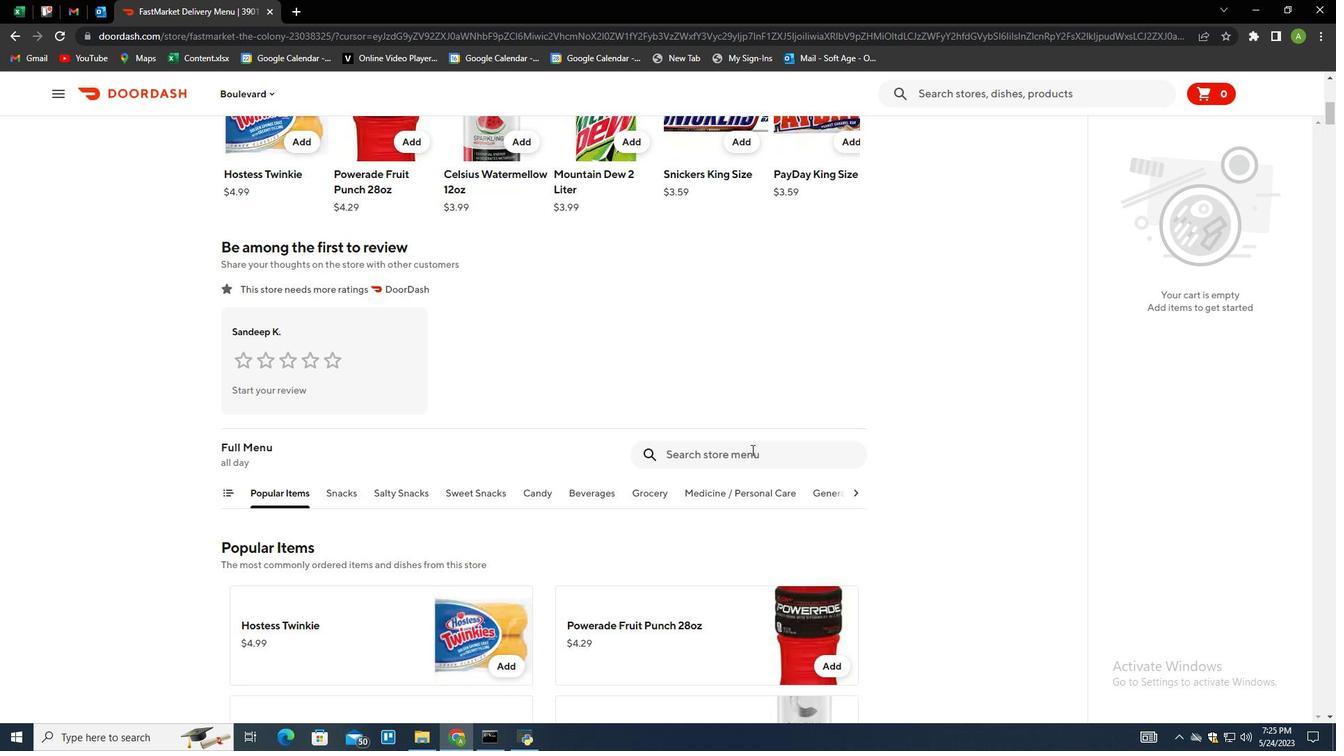 
Action: Key pressed purina<Key.space>dog<Key.space>chow<Key.enter>
Screenshot: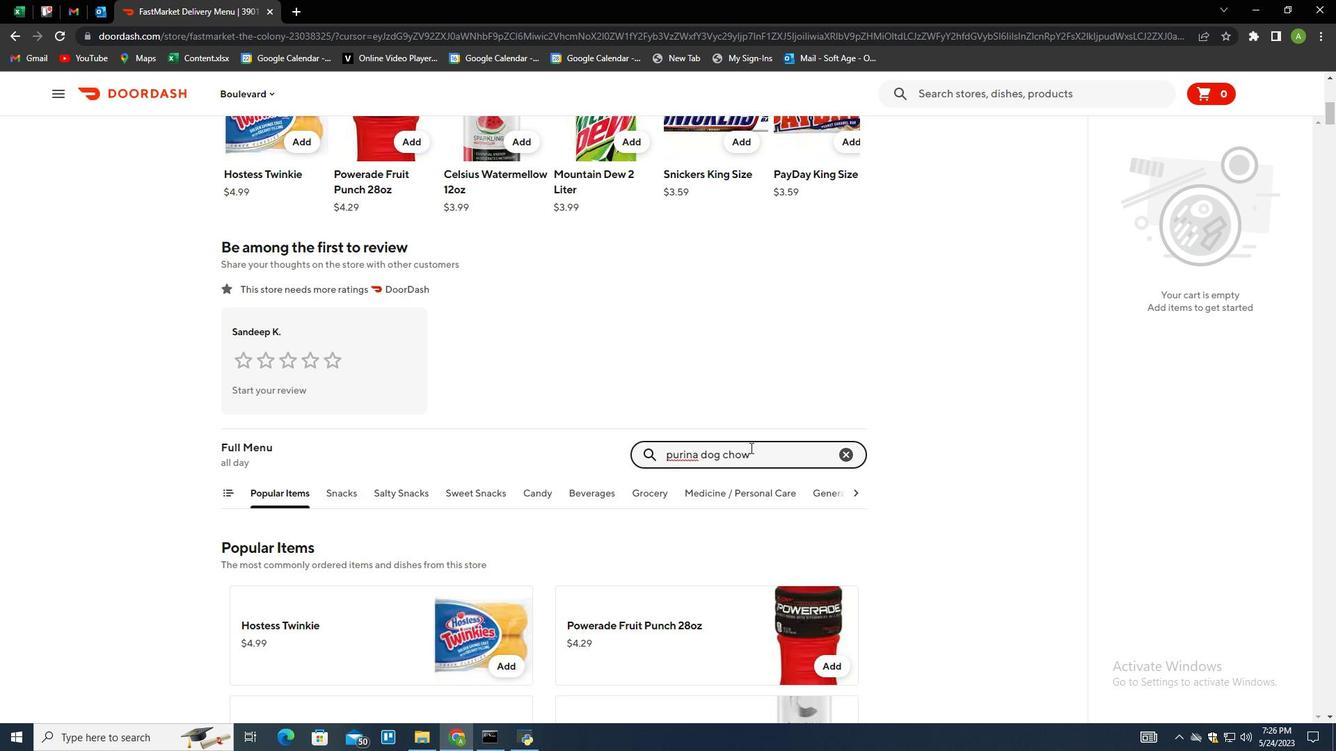 
Action: Mouse moved to (848, 142)
Screenshot: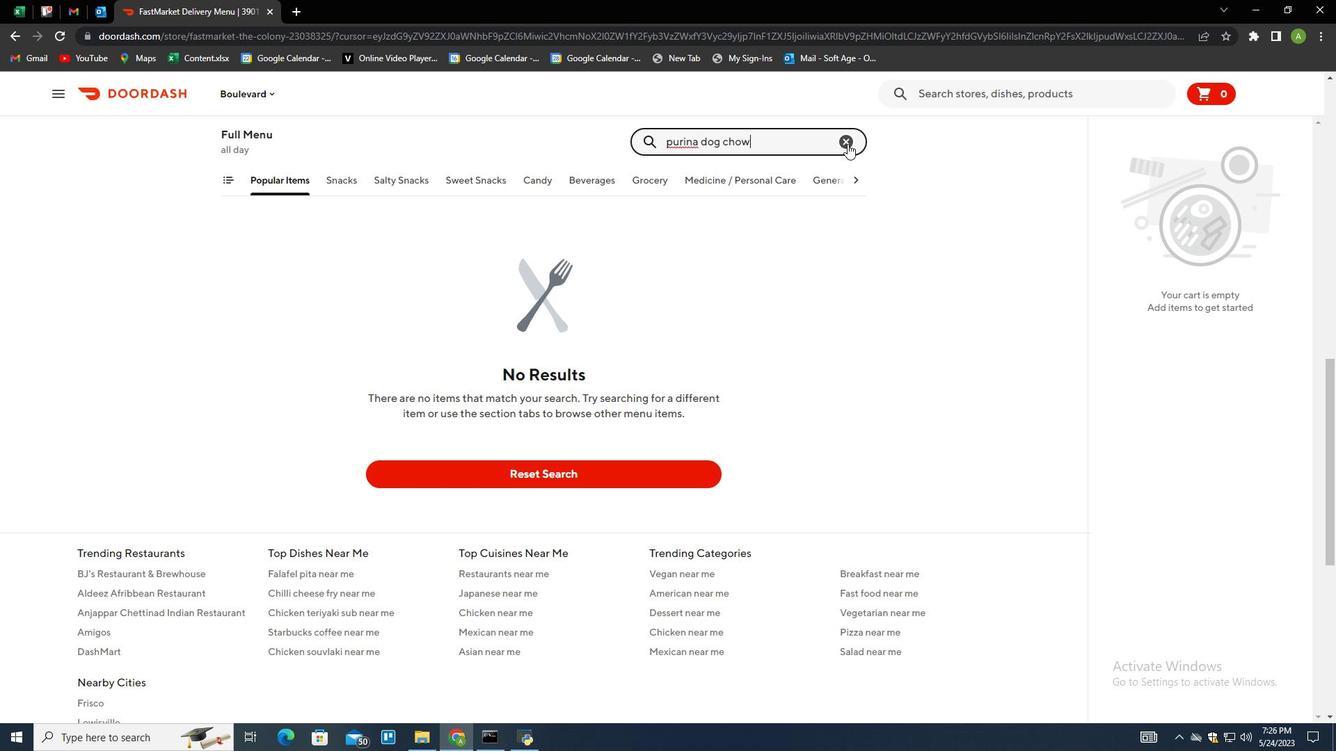 
Action: Mouse pressed left at (848, 142)
Screenshot: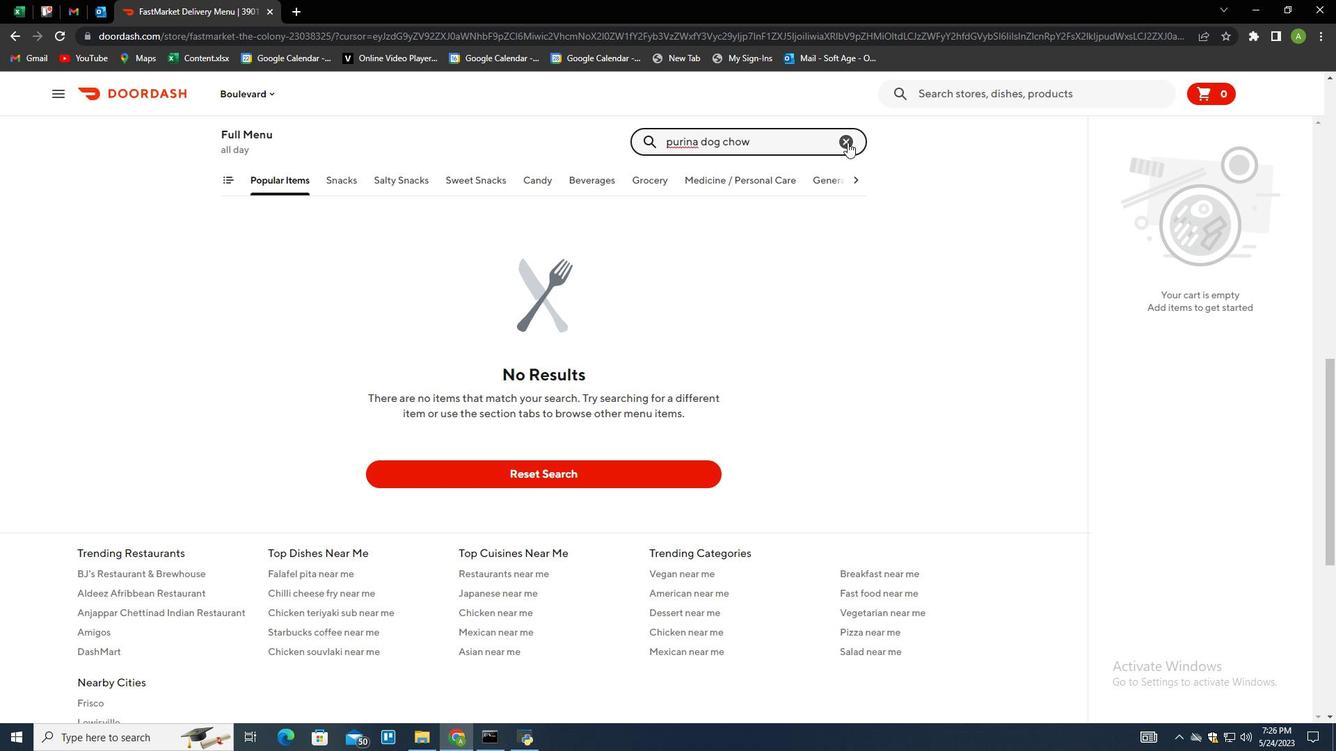 
Action: Key pressed kn95<Key.space><Key.space><Key.backspace><Key.backspace><Key.space>face<Key.space>mask<Key.enter>
Screenshot: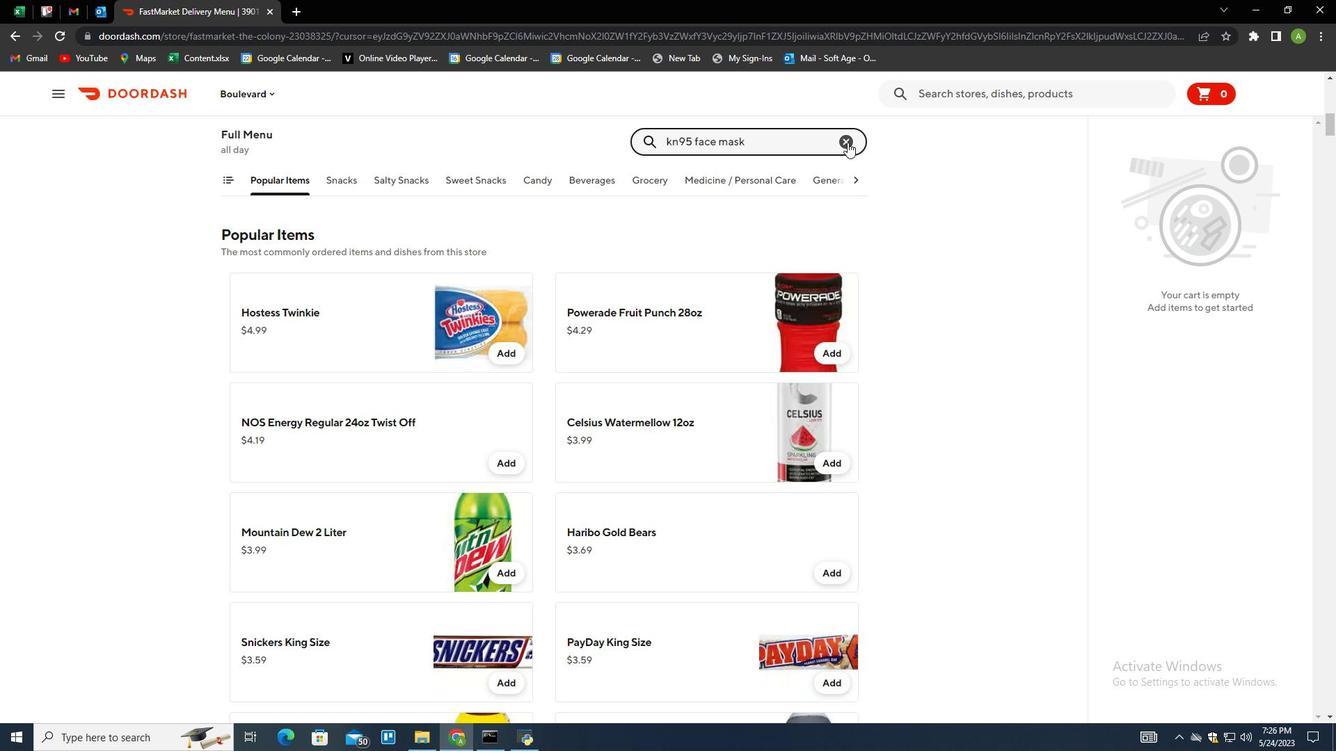 
Action: Mouse moved to (497, 378)
Screenshot: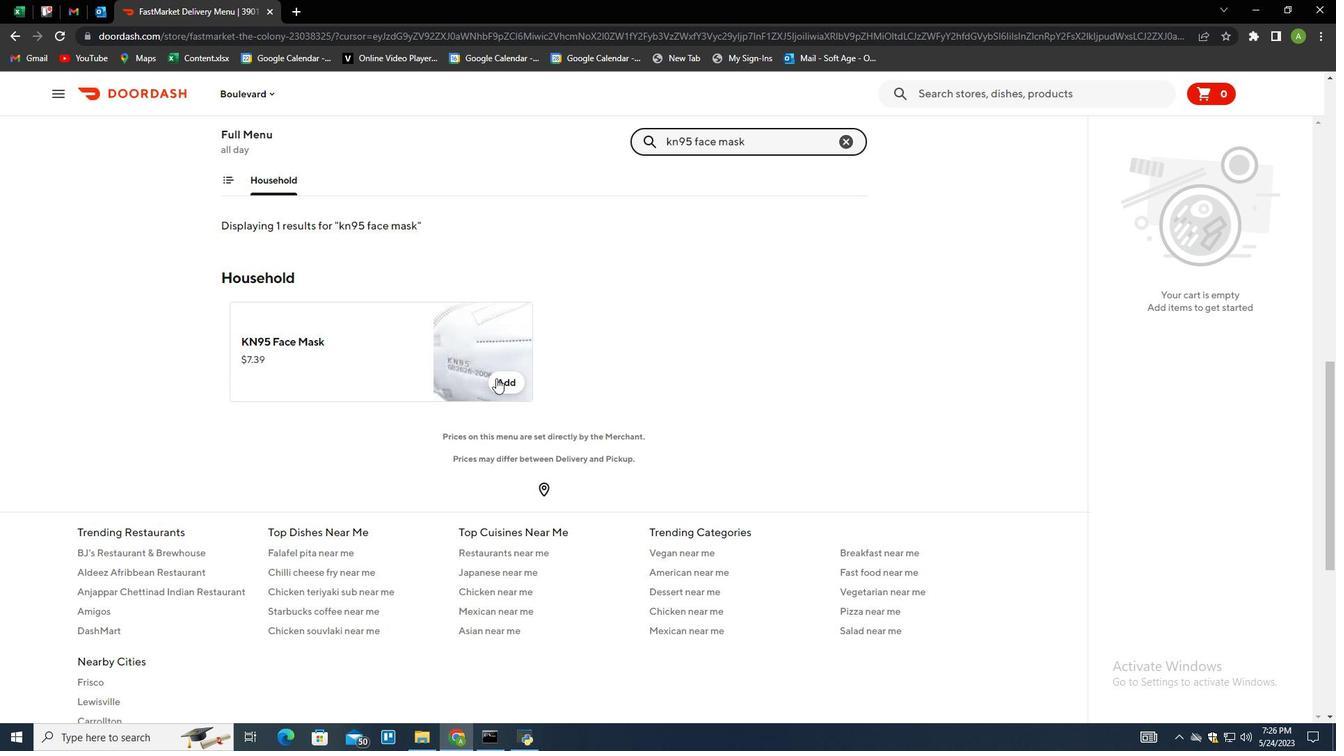 
Action: Mouse pressed left at (497, 378)
Screenshot: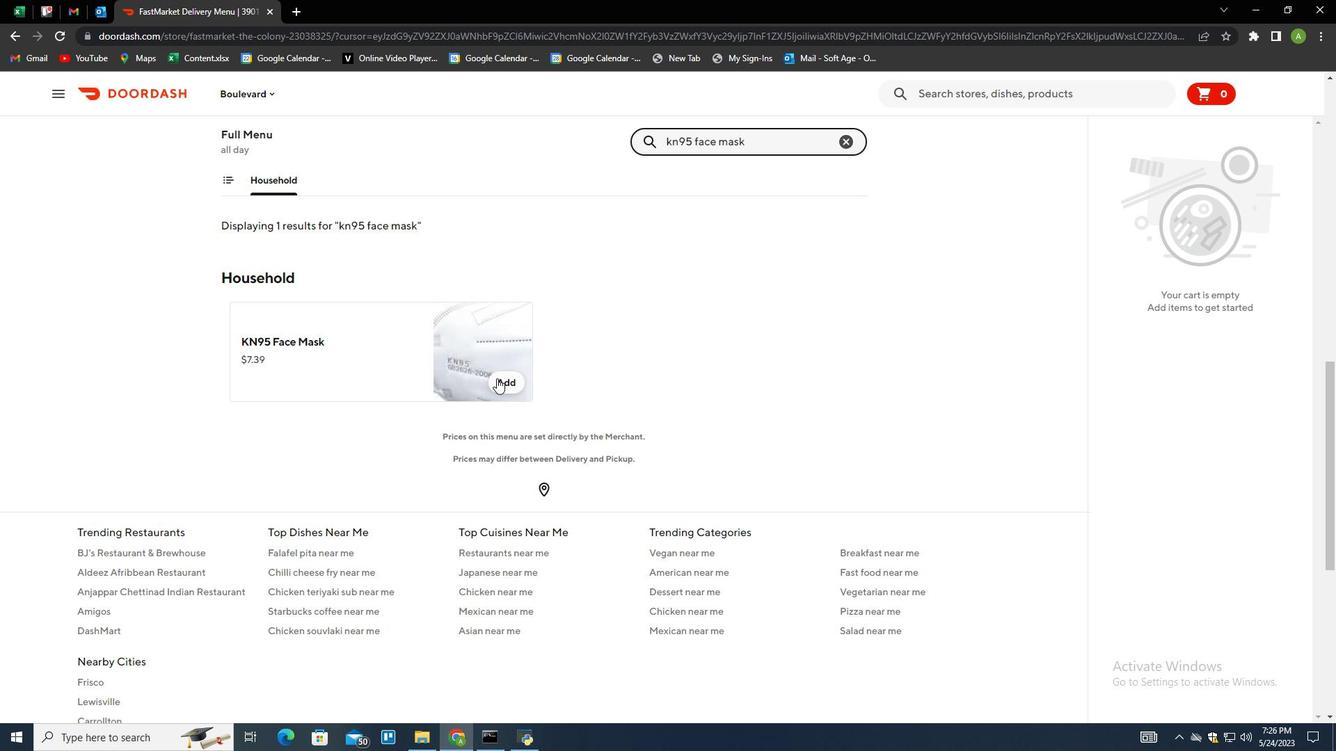 
Action: Mouse moved to (1138, 182)
Screenshot: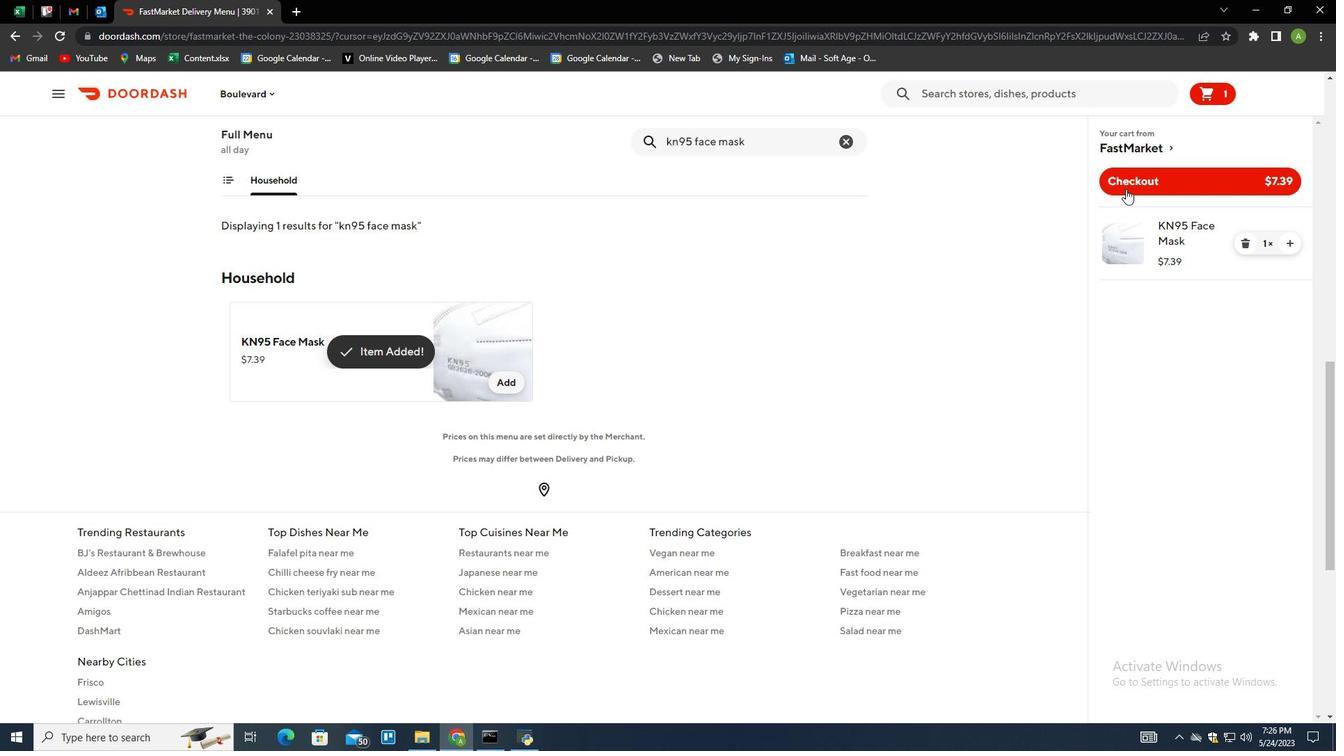 
Action: Mouse pressed left at (1138, 182)
Screenshot: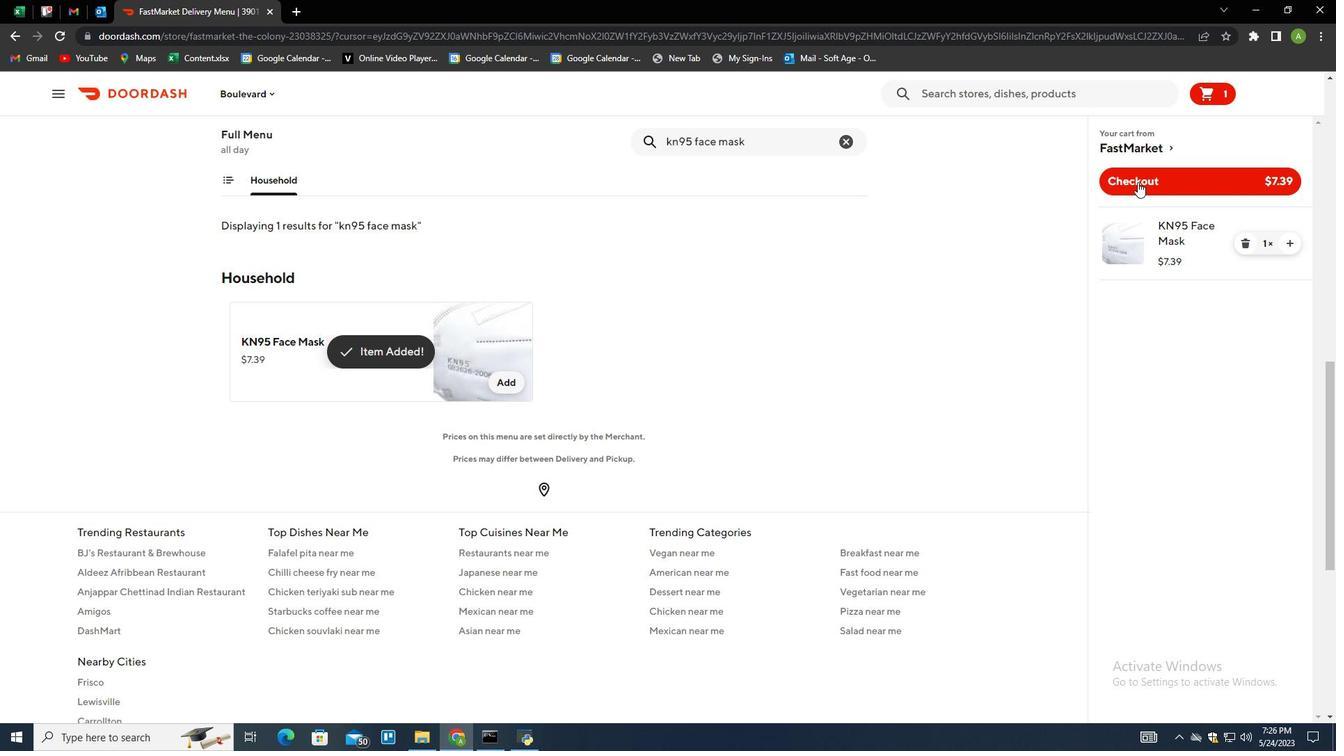 
Action: Mouse moved to (1111, 214)
Screenshot: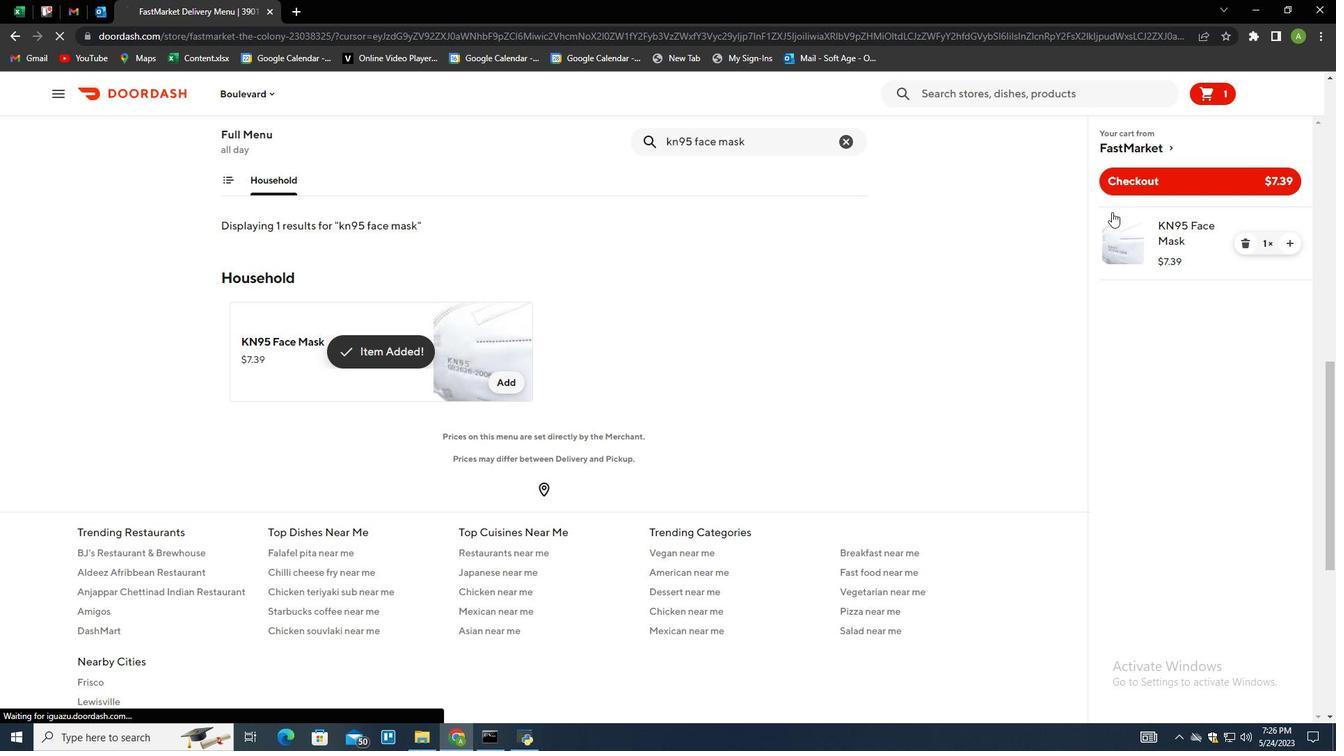 
